 Task: Sort the unsolved tickets in your groups, group by Organization in ascending order.
Action: Mouse moved to (20, 347)
Screenshot: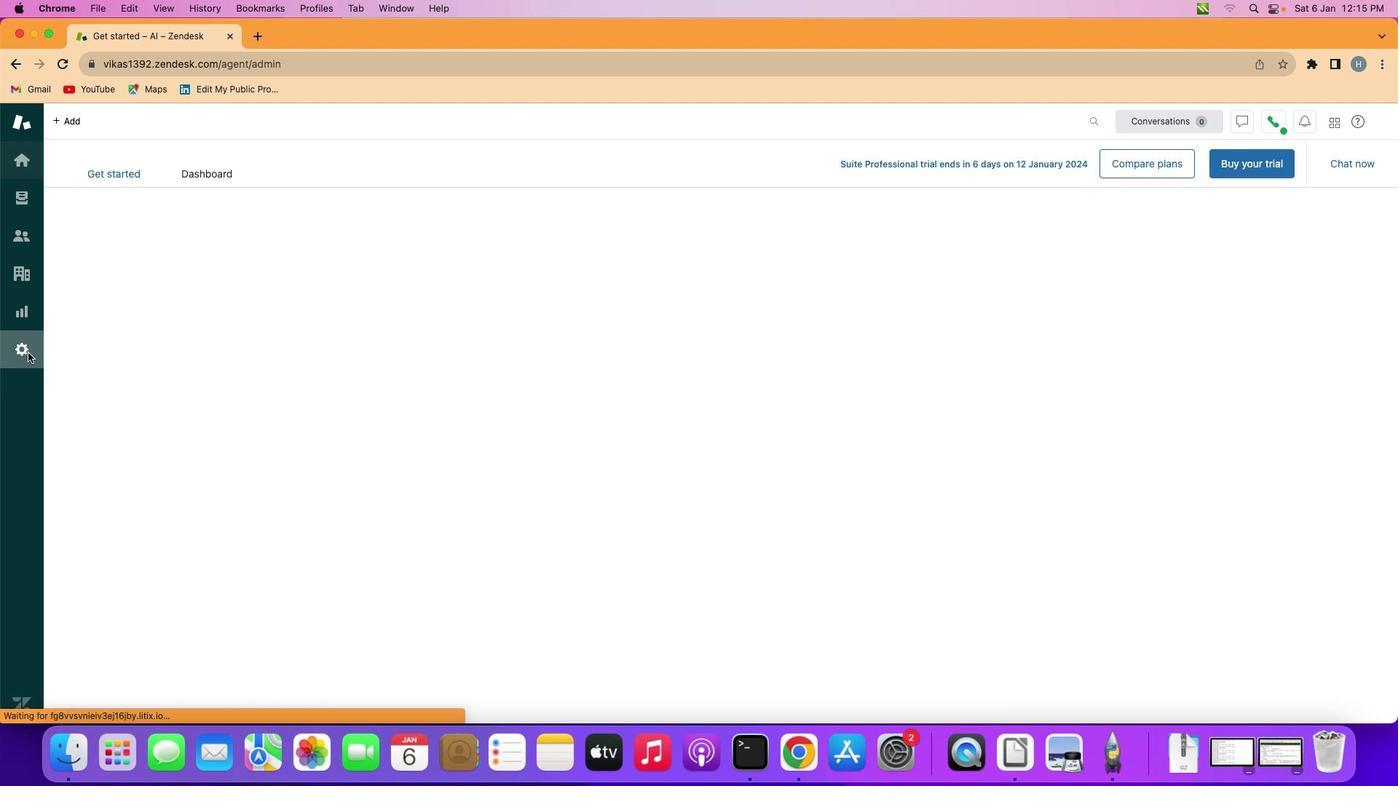 
Action: Mouse pressed left at (20, 347)
Screenshot: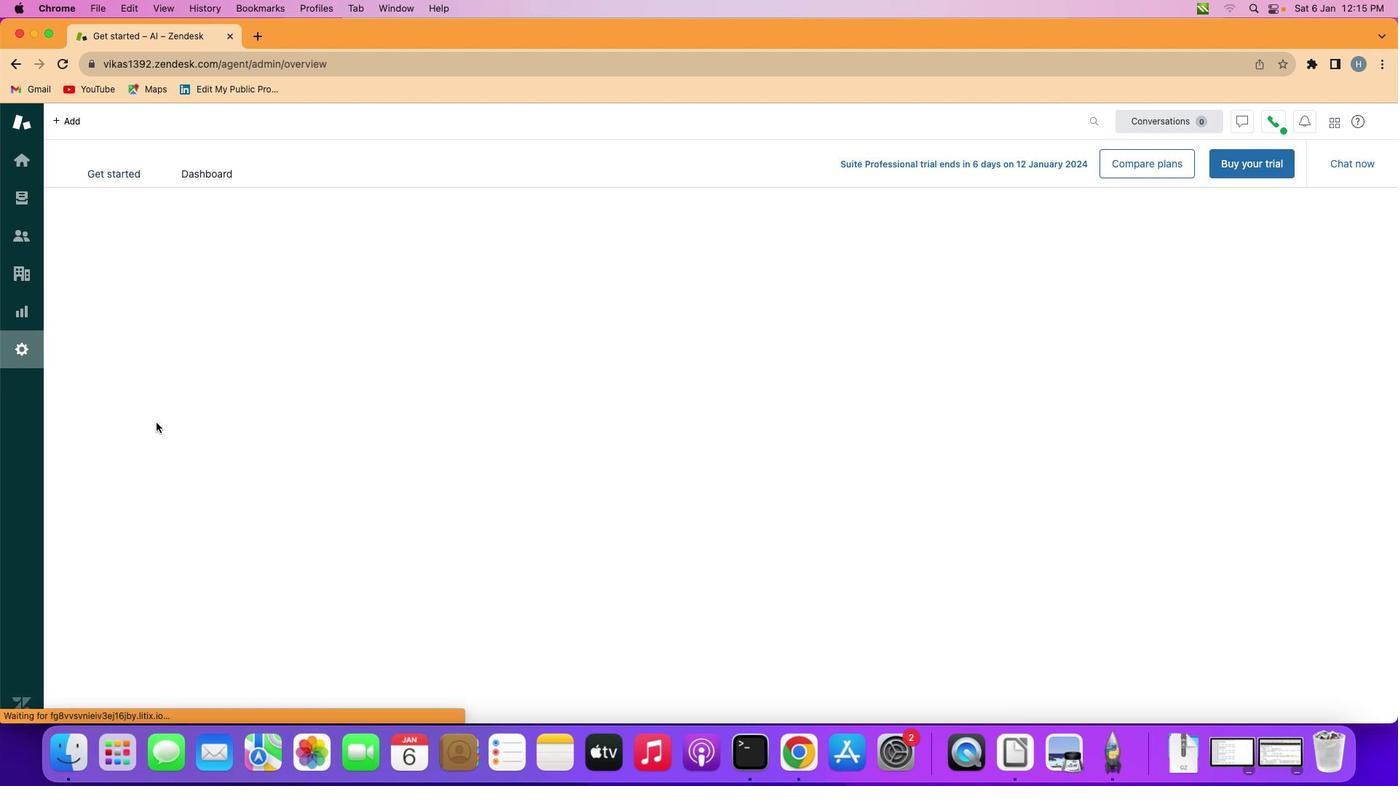 
Action: Mouse moved to (415, 620)
Screenshot: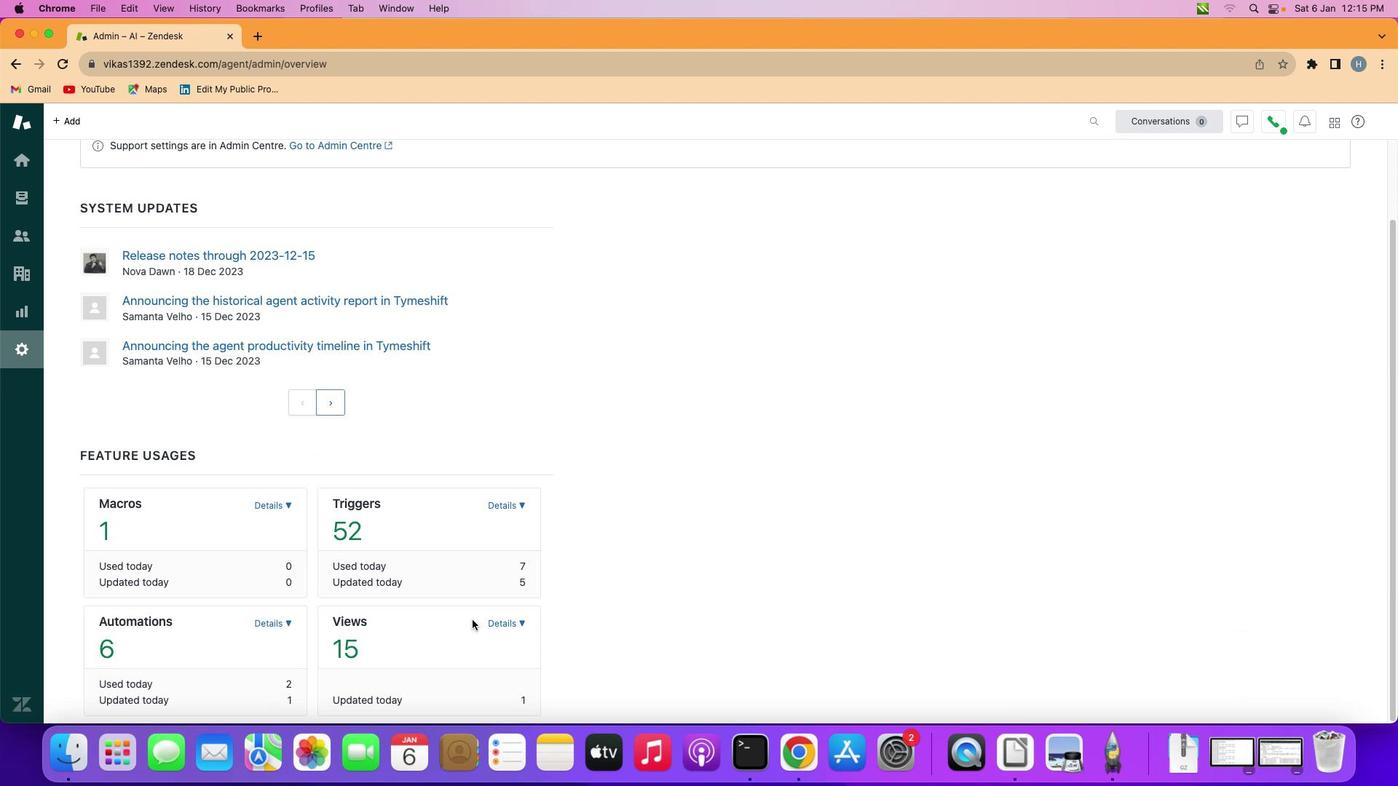 
Action: Mouse scrolled (415, 620) with delta (0, 0)
Screenshot: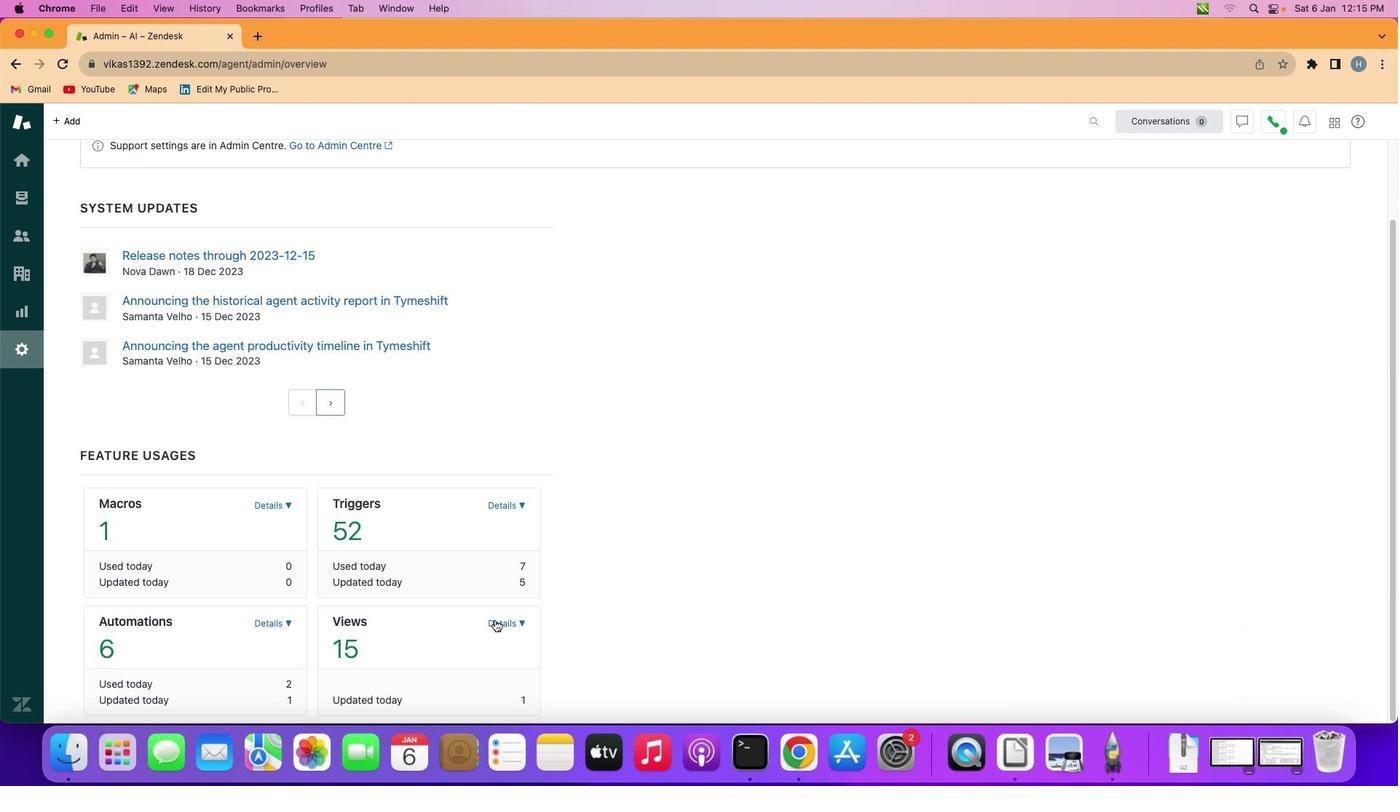 
Action: Mouse scrolled (415, 620) with delta (0, 0)
Screenshot: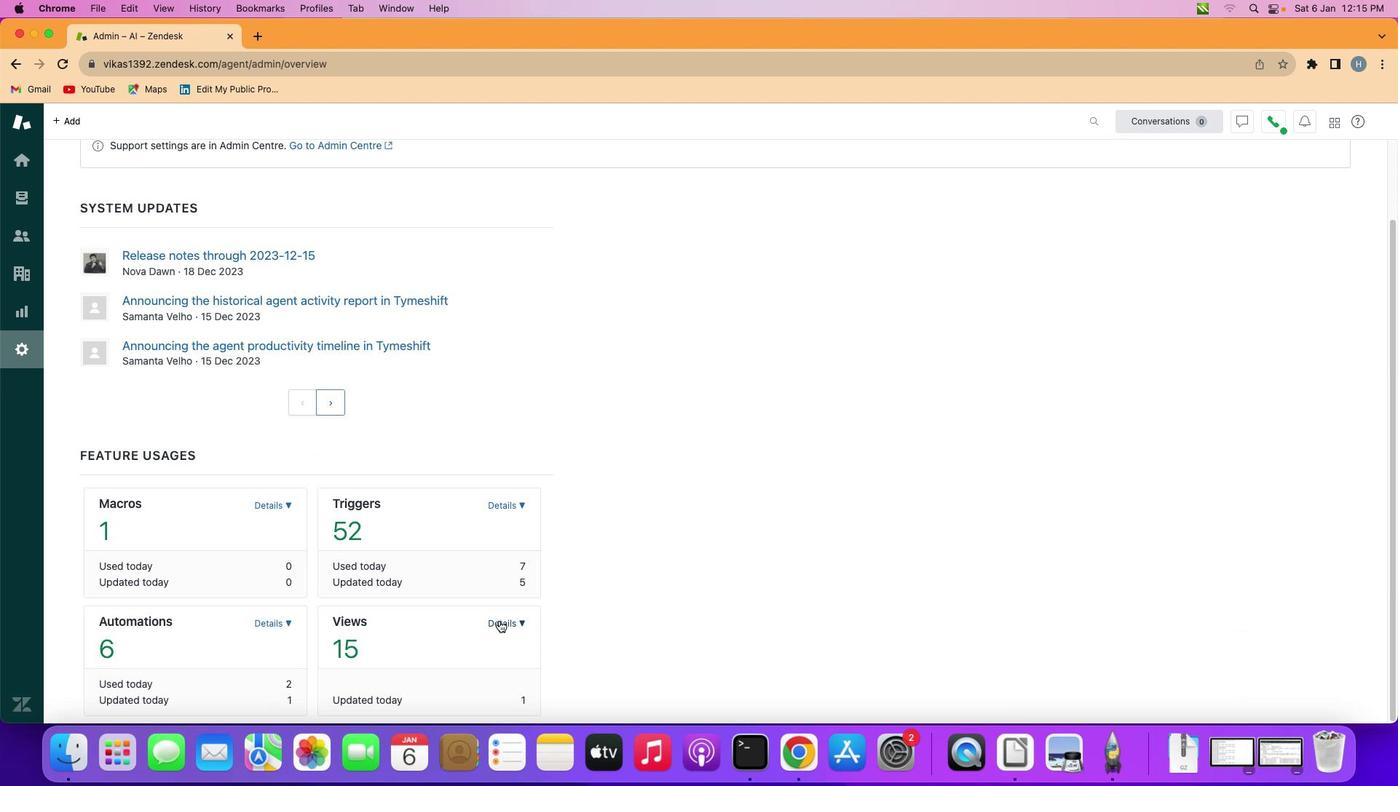 
Action: Mouse scrolled (415, 620) with delta (0, -1)
Screenshot: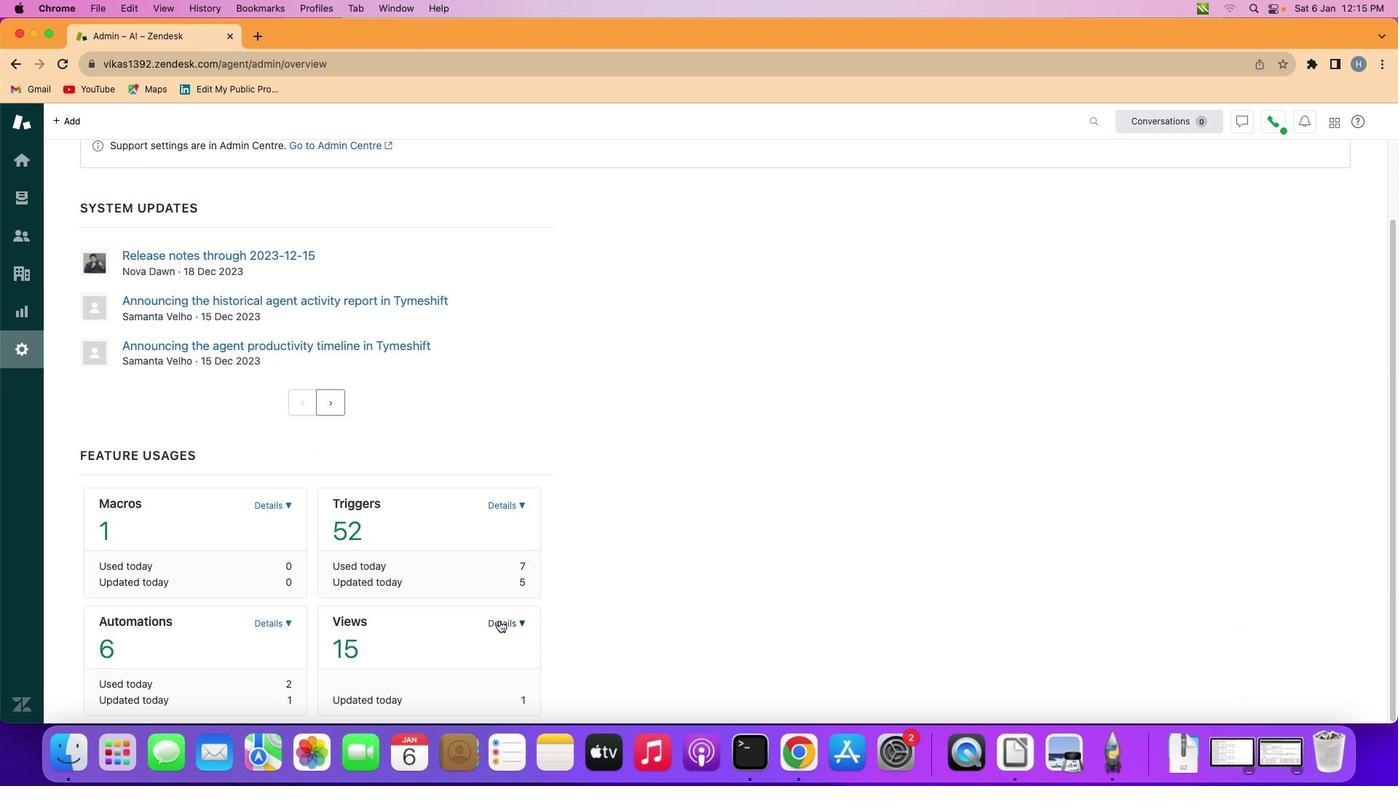 
Action: Mouse scrolled (415, 620) with delta (0, -1)
Screenshot: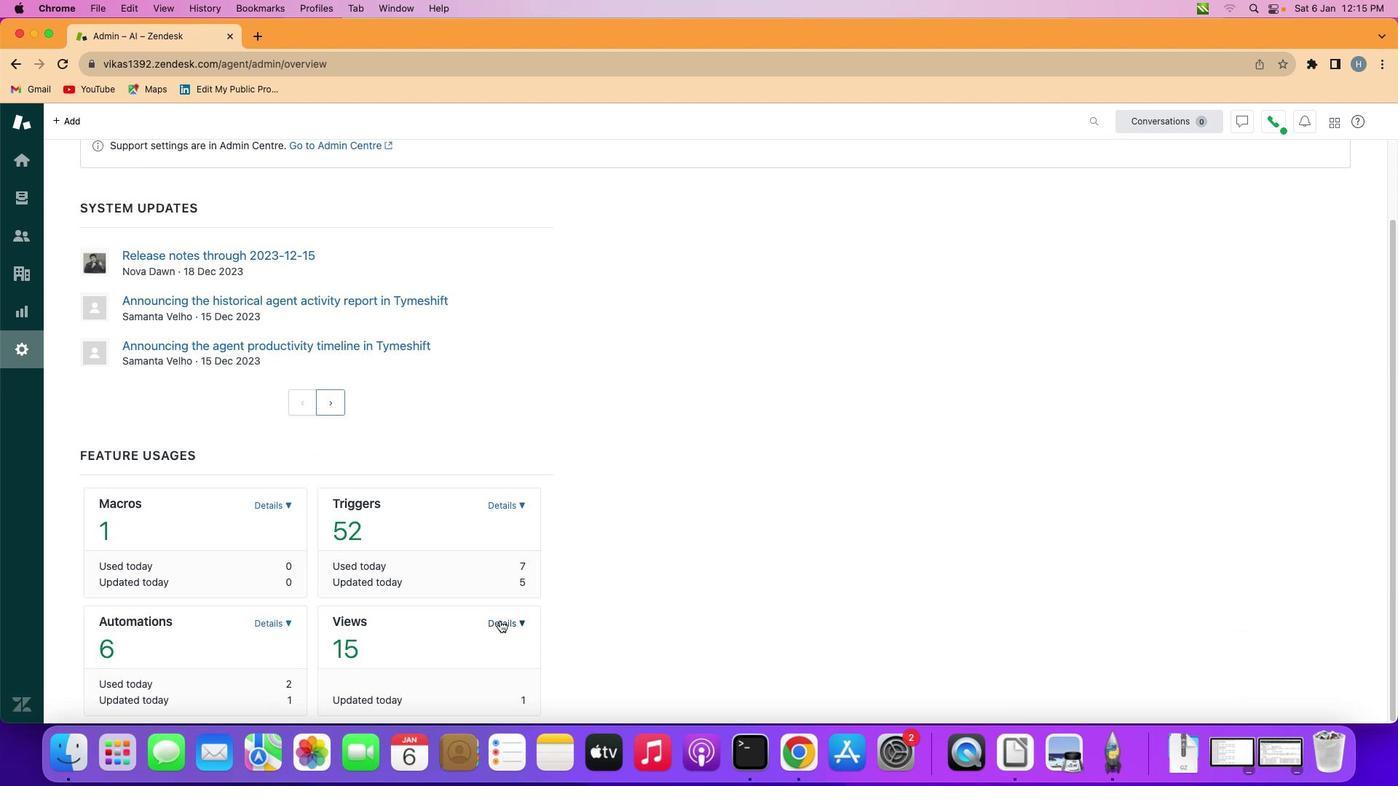 
Action: Mouse scrolled (415, 620) with delta (0, -1)
Screenshot: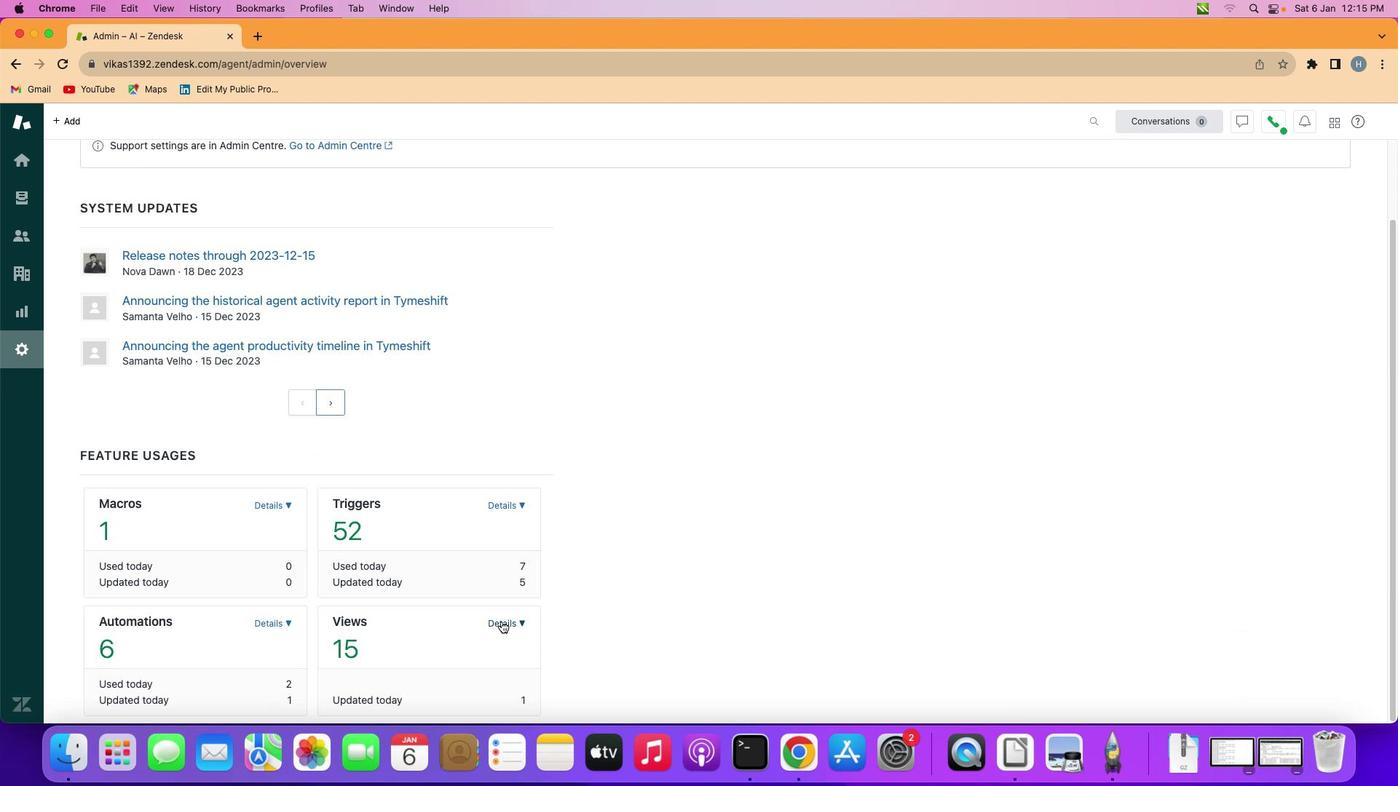 
Action: Mouse moved to (500, 621)
Screenshot: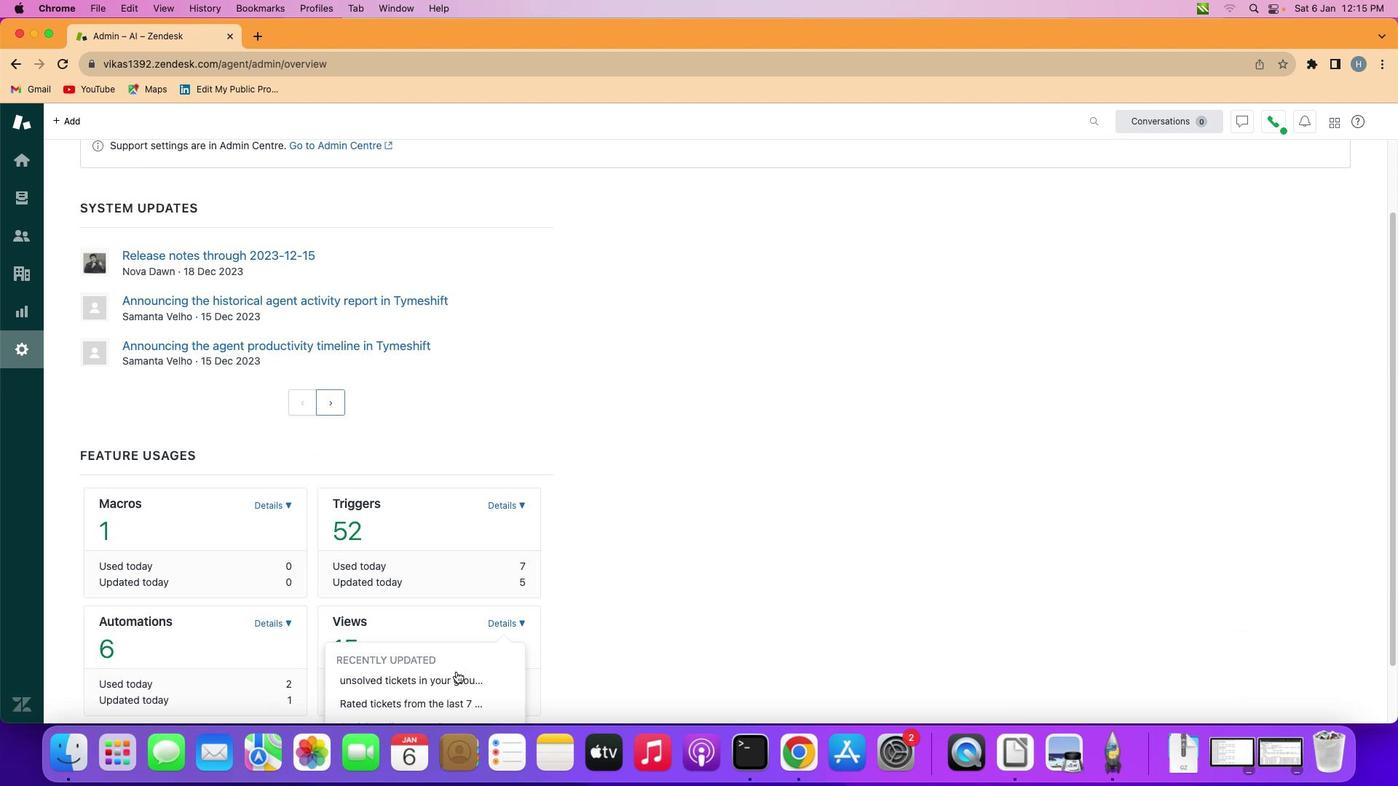 
Action: Mouse pressed left at (500, 621)
Screenshot: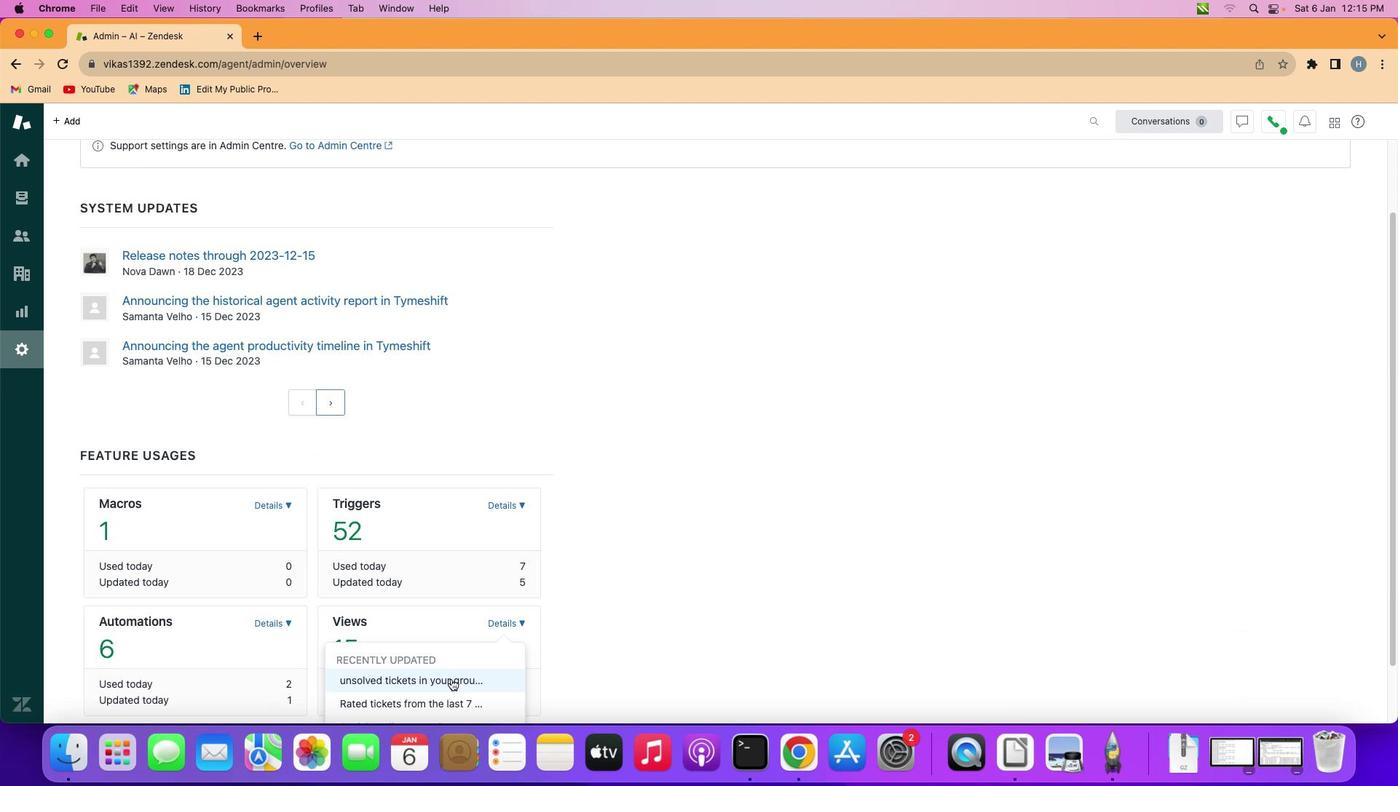 
Action: Mouse moved to (451, 680)
Screenshot: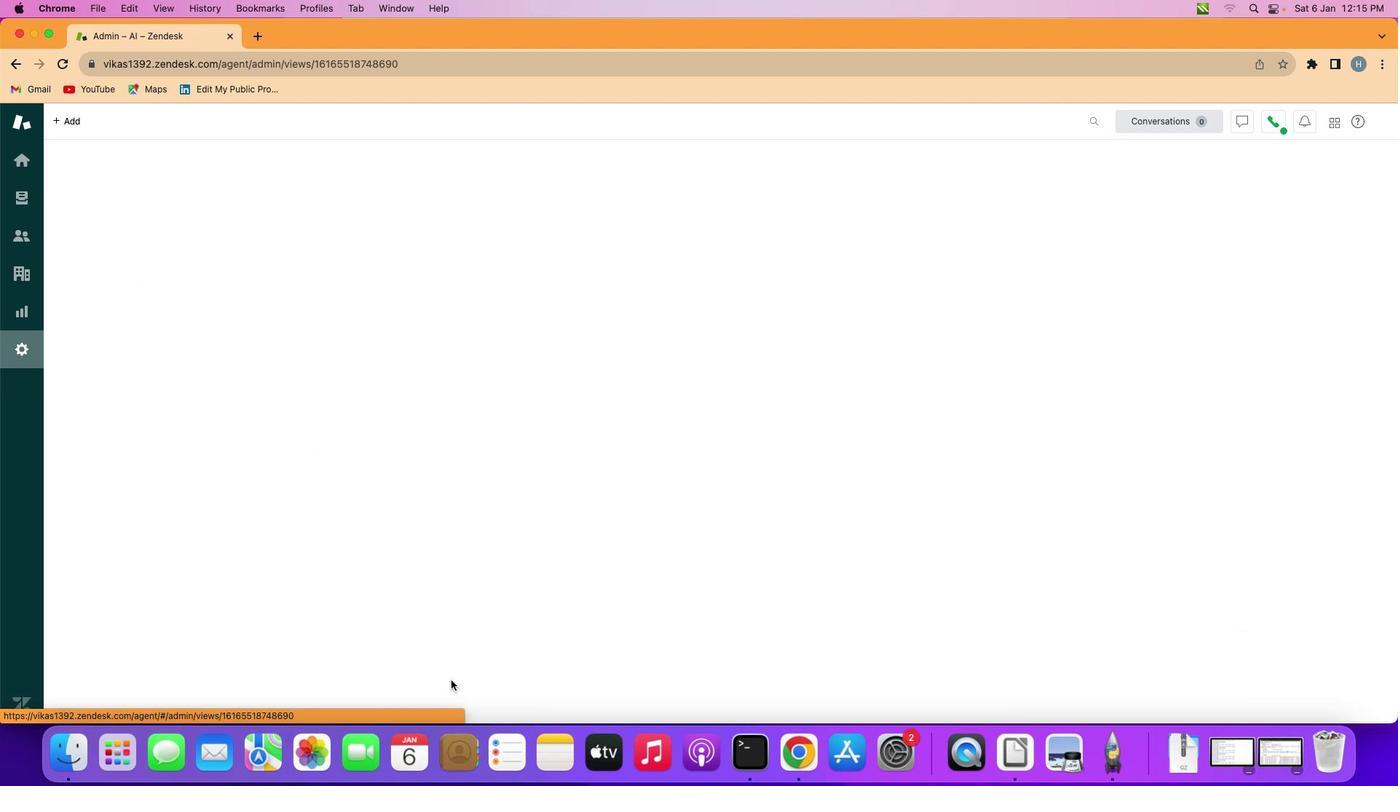 
Action: Mouse pressed left at (451, 680)
Screenshot: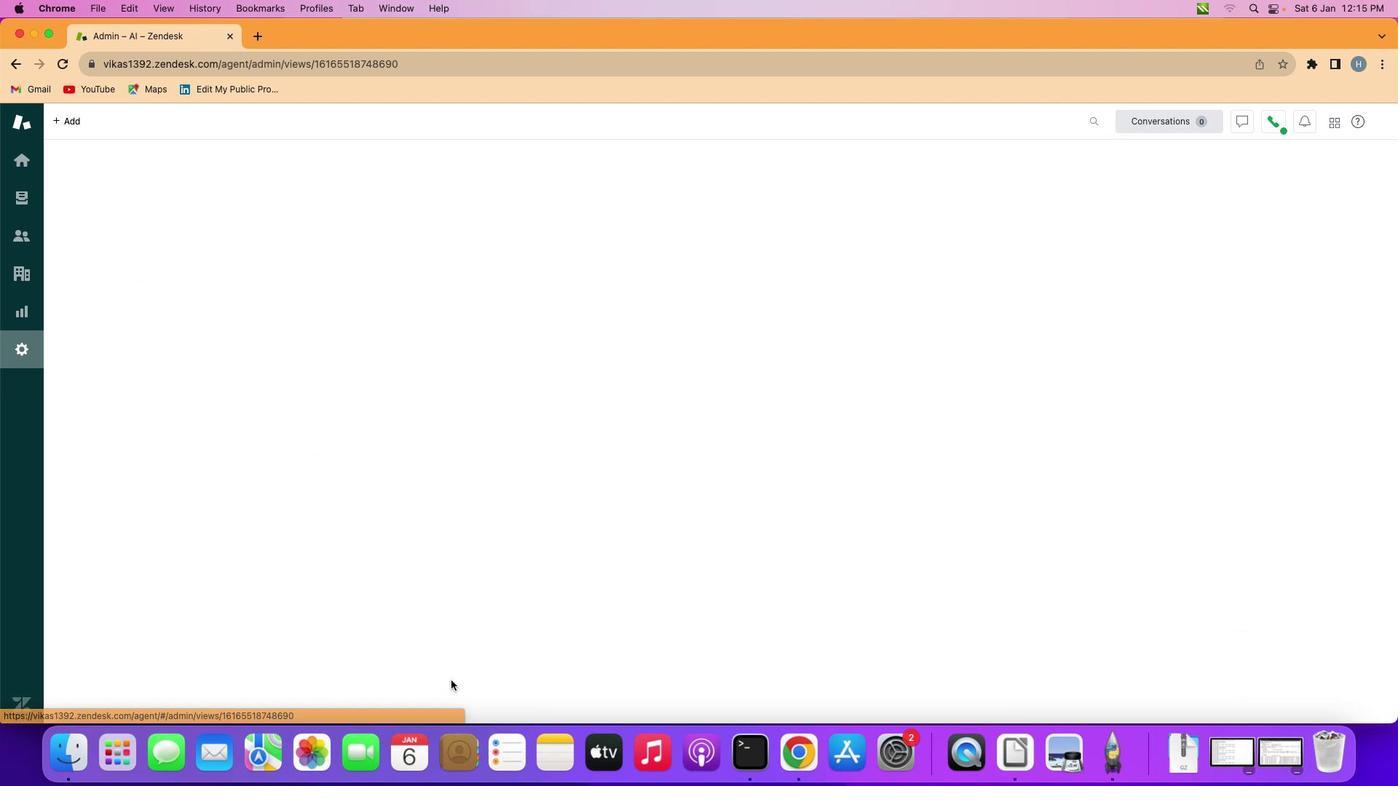 
Action: Mouse moved to (446, 511)
Screenshot: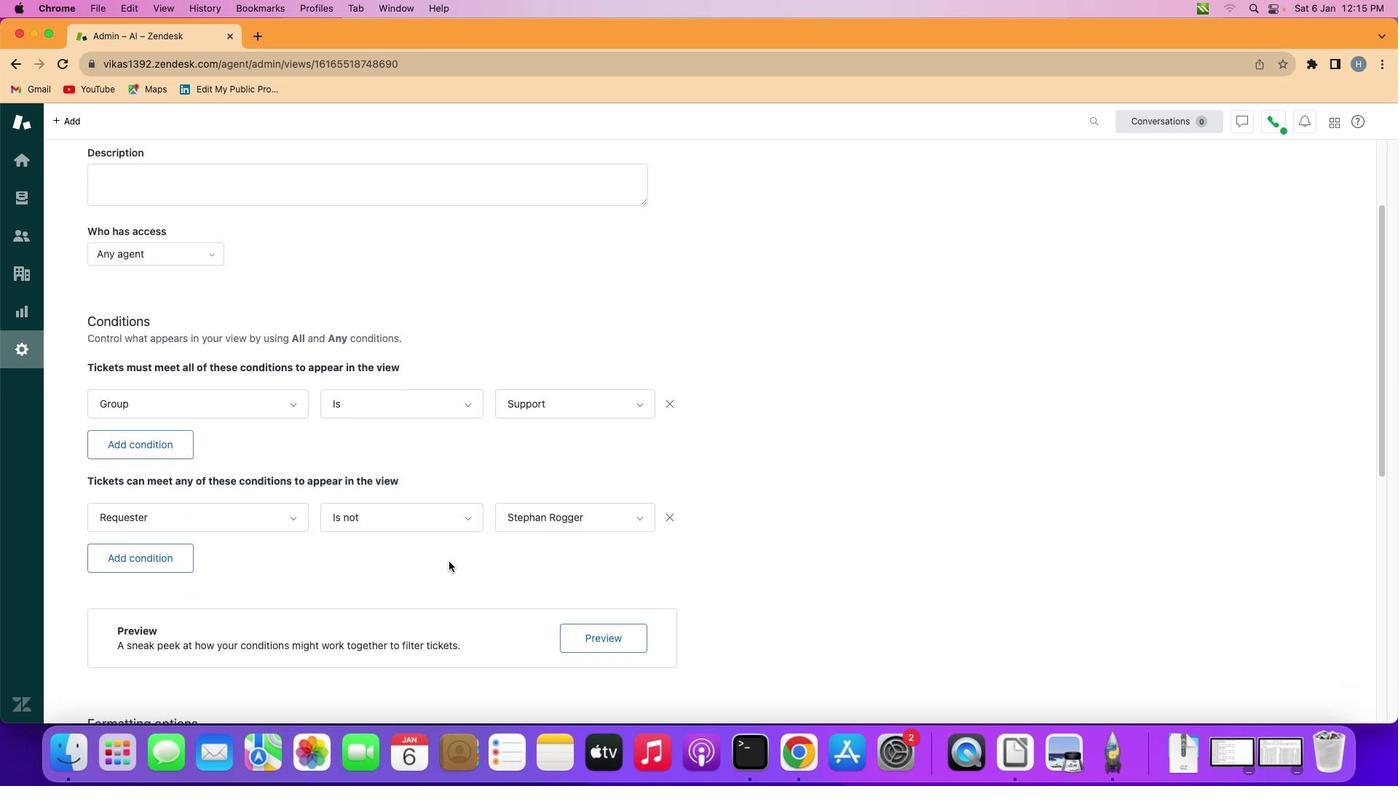 
Action: Mouse scrolled (446, 511) with delta (0, 0)
Screenshot: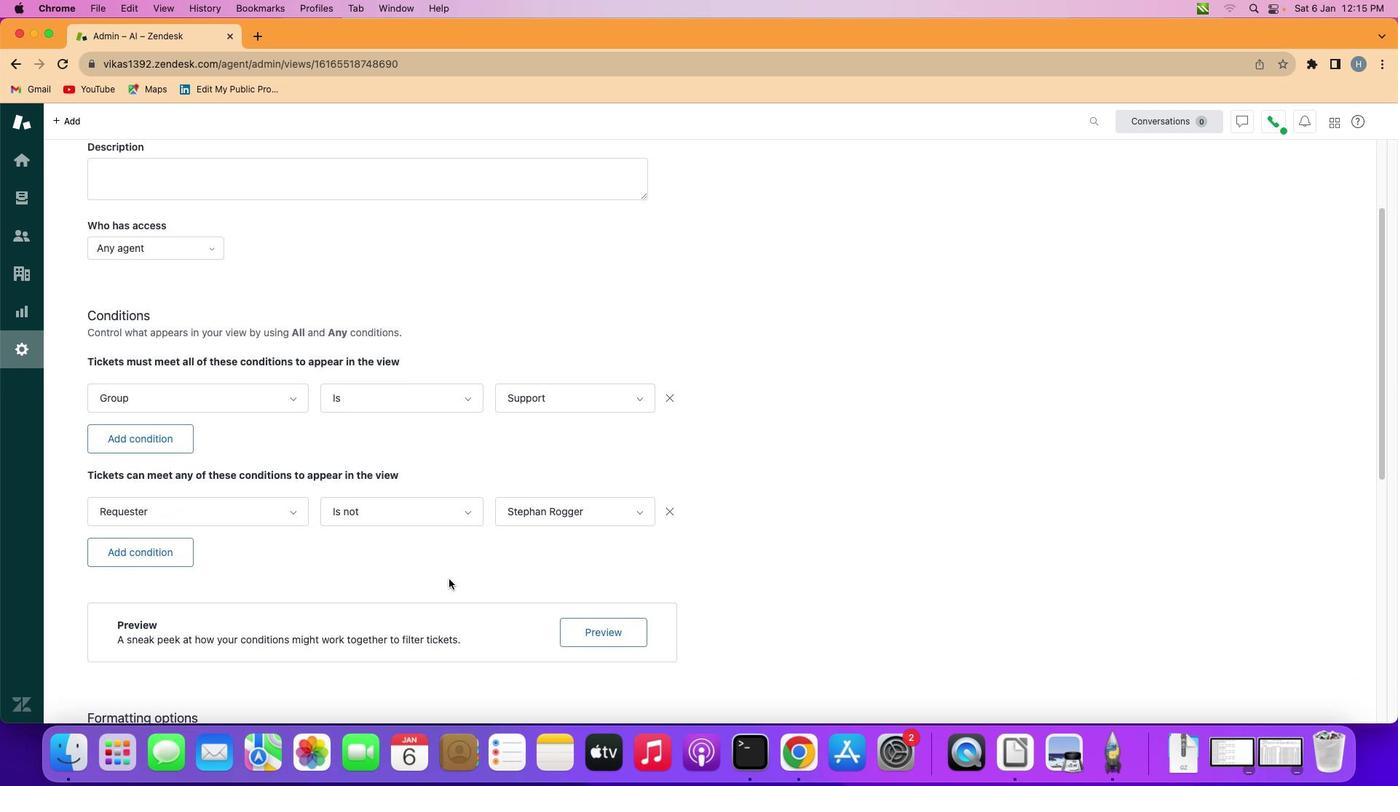 
Action: Mouse scrolled (446, 511) with delta (0, 0)
Screenshot: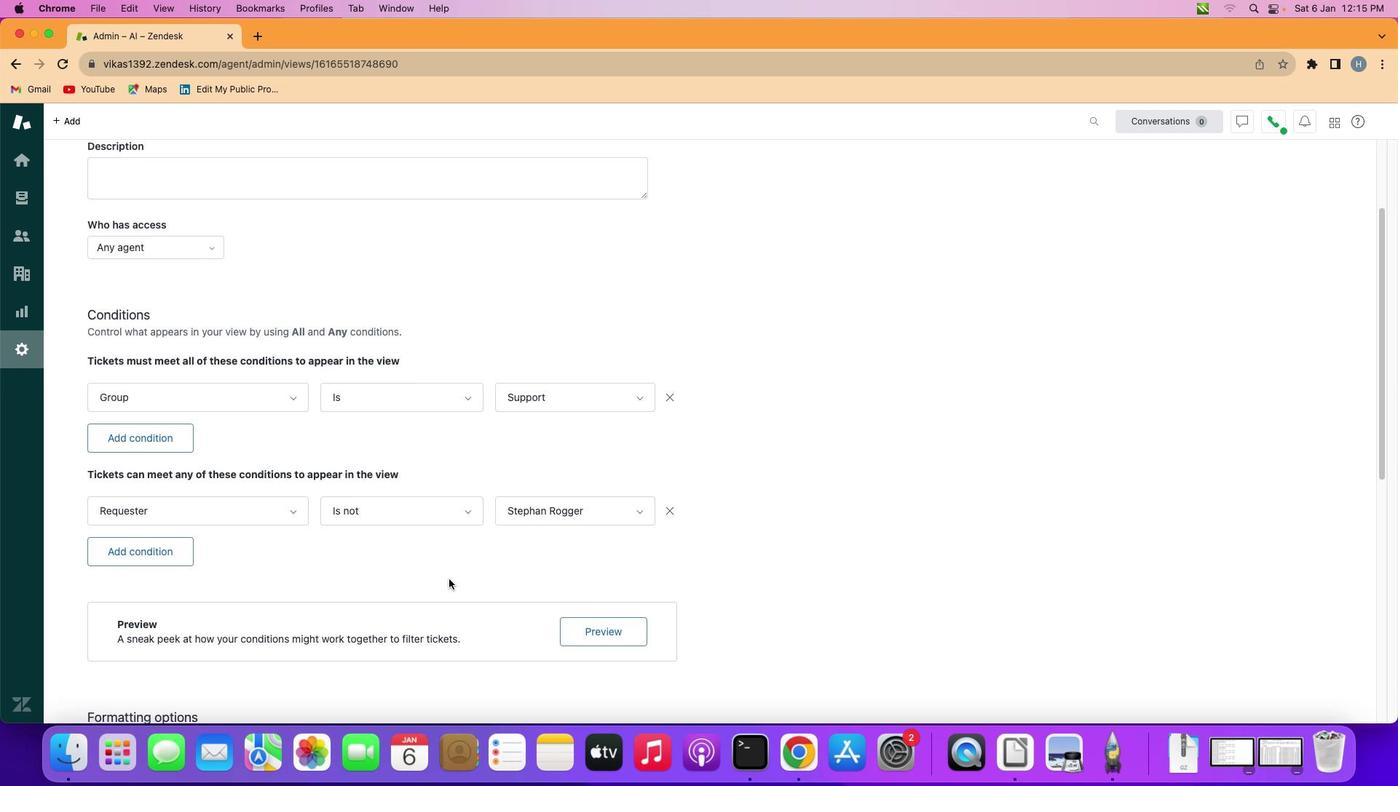 
Action: Mouse scrolled (446, 511) with delta (0, 0)
Screenshot: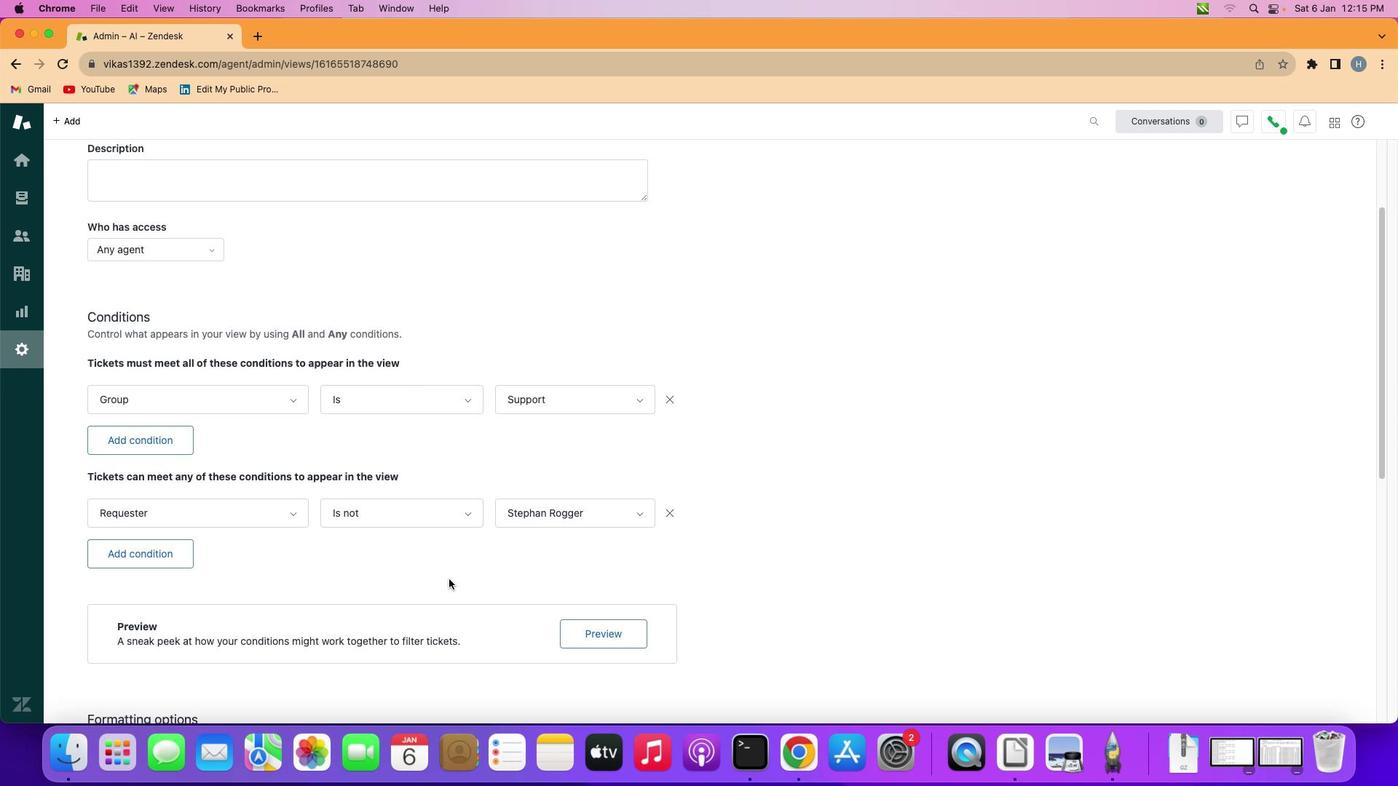 
Action: Mouse scrolled (446, 511) with delta (0, -2)
Screenshot: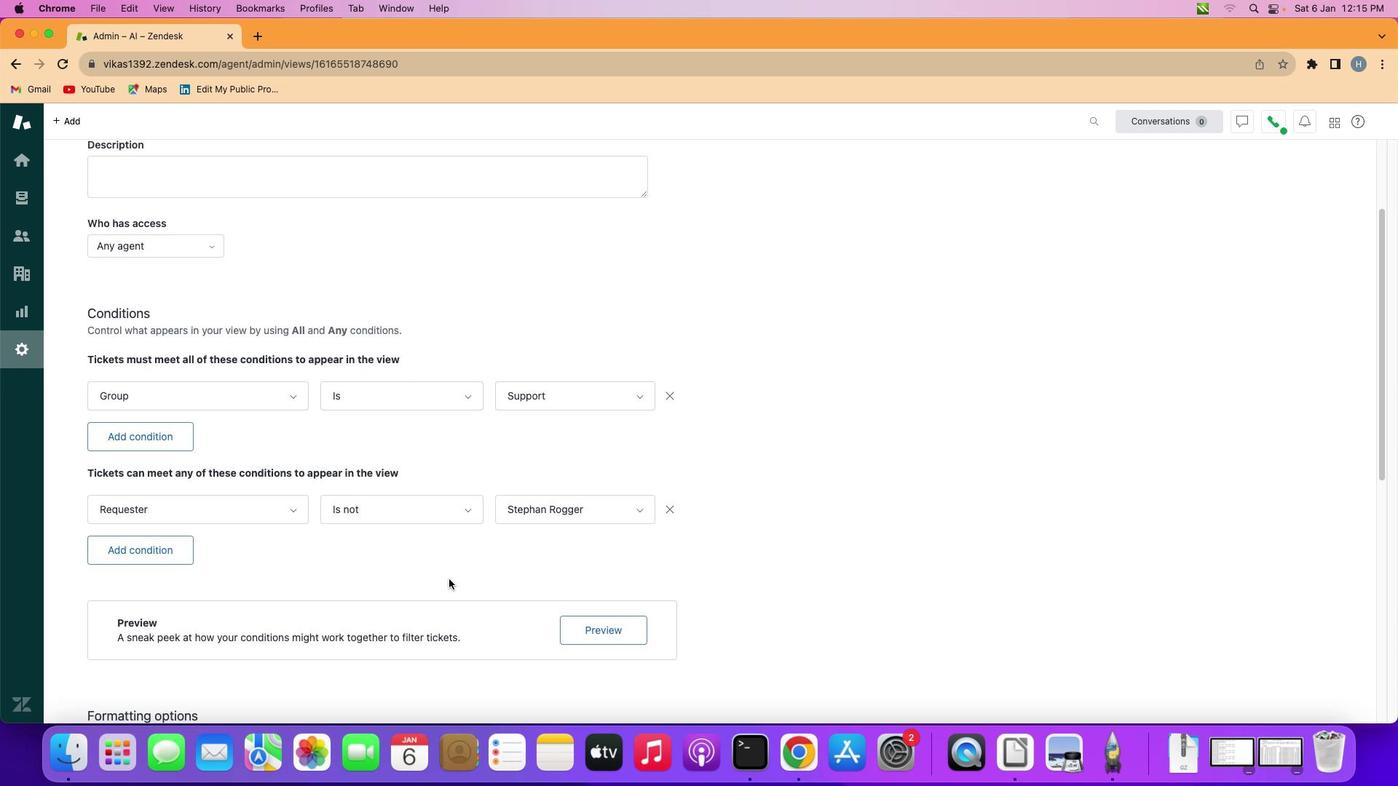
Action: Mouse moved to (449, 579)
Screenshot: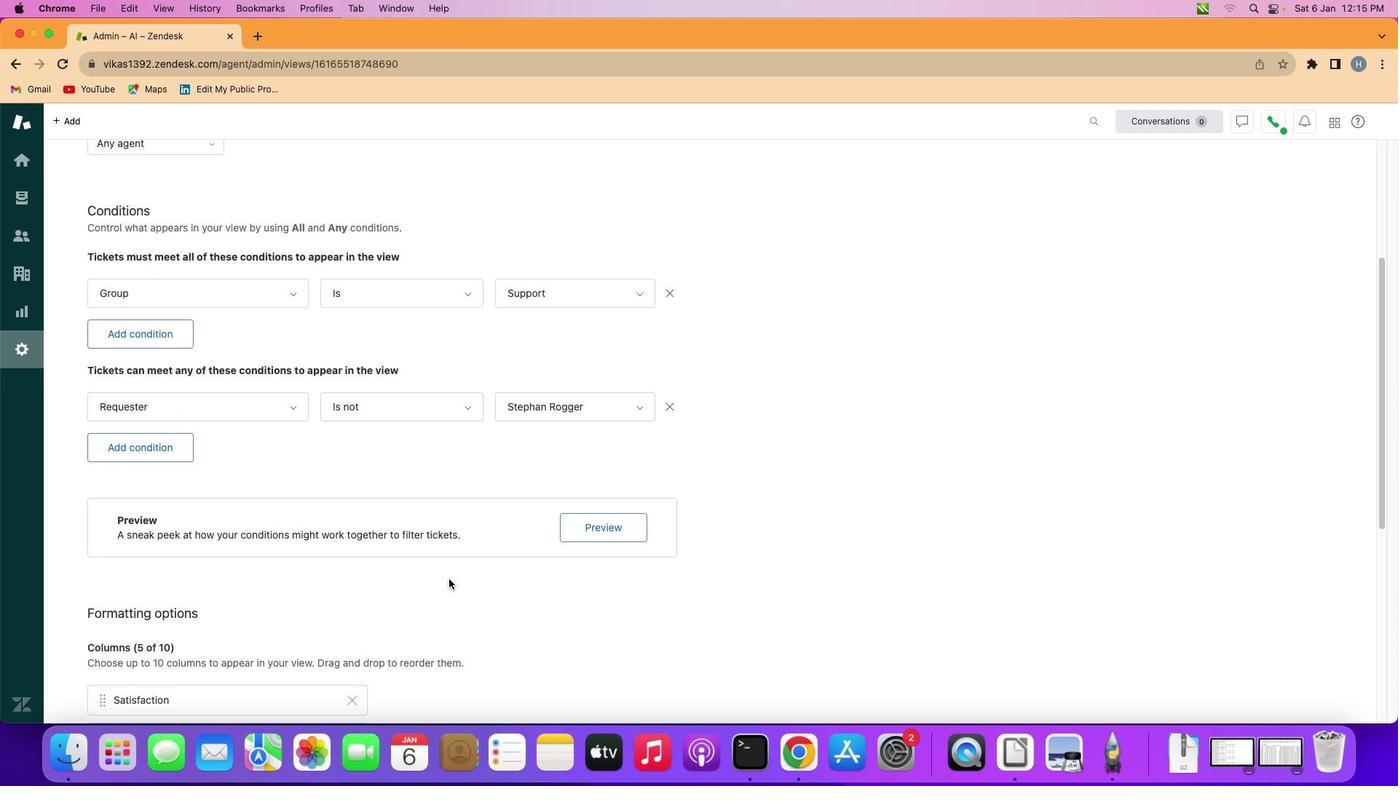 
Action: Mouse scrolled (449, 579) with delta (0, 0)
Screenshot: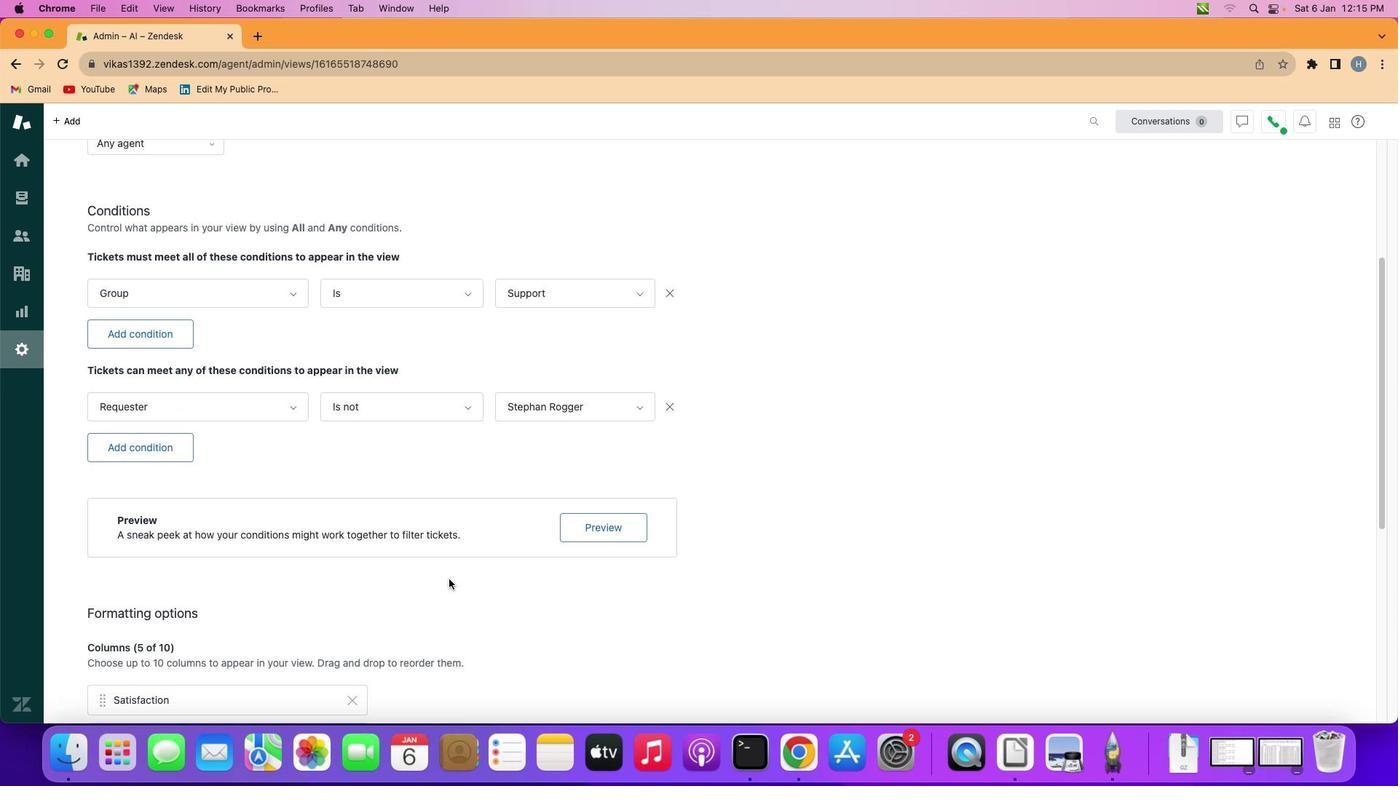 
Action: Mouse scrolled (449, 579) with delta (0, 0)
Screenshot: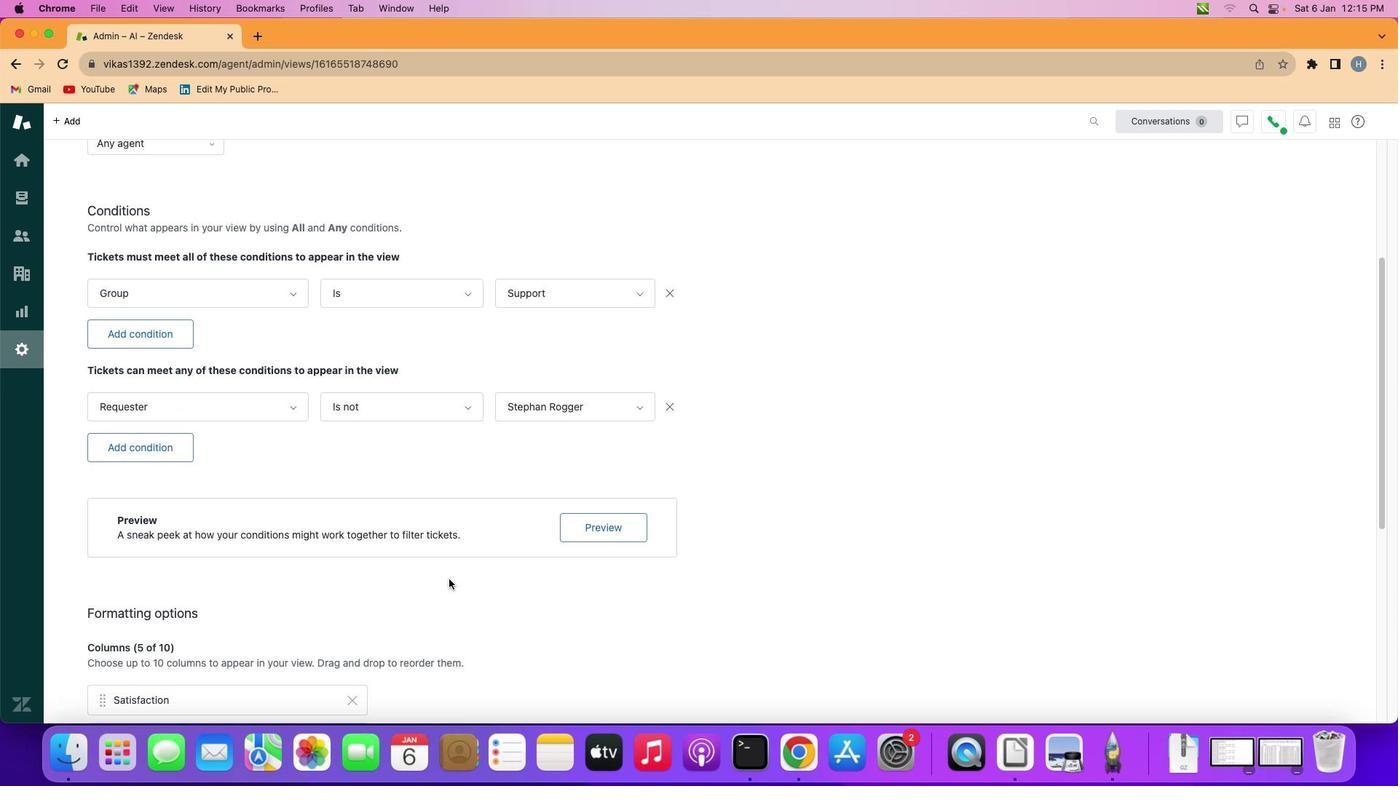 
Action: Mouse scrolled (449, 579) with delta (0, 2)
Screenshot: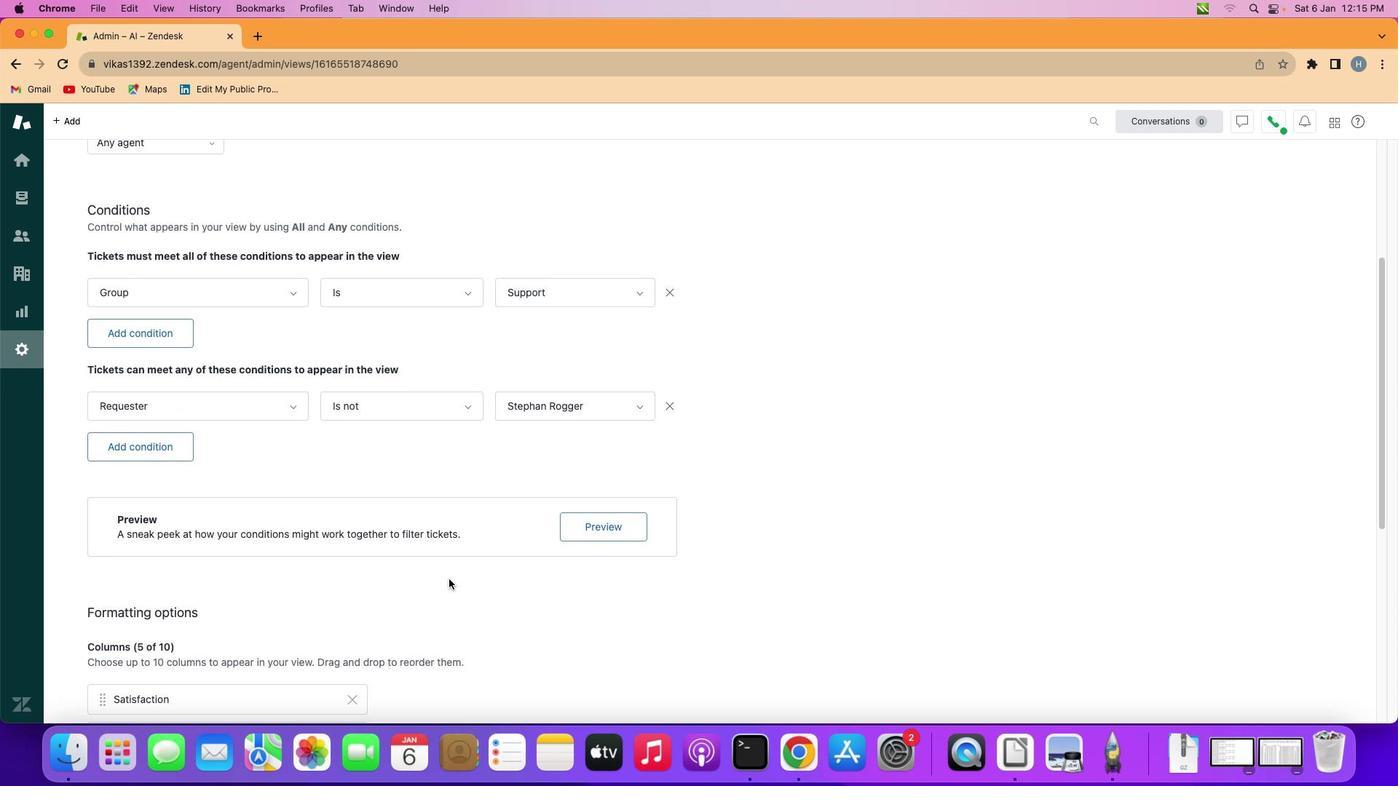 
Action: Mouse scrolled (449, 579) with delta (0, -2)
Screenshot: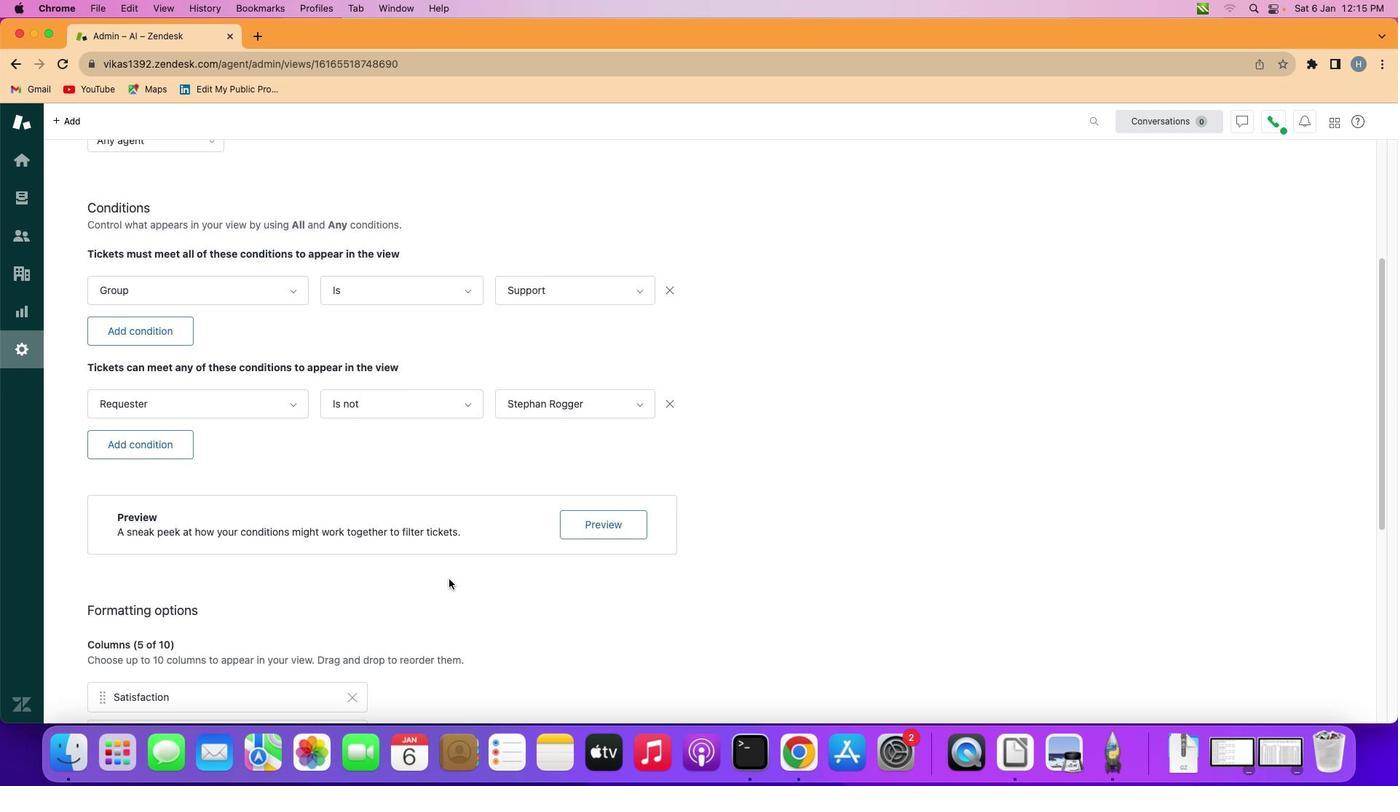 
Action: Mouse scrolled (449, 579) with delta (0, -1)
Screenshot: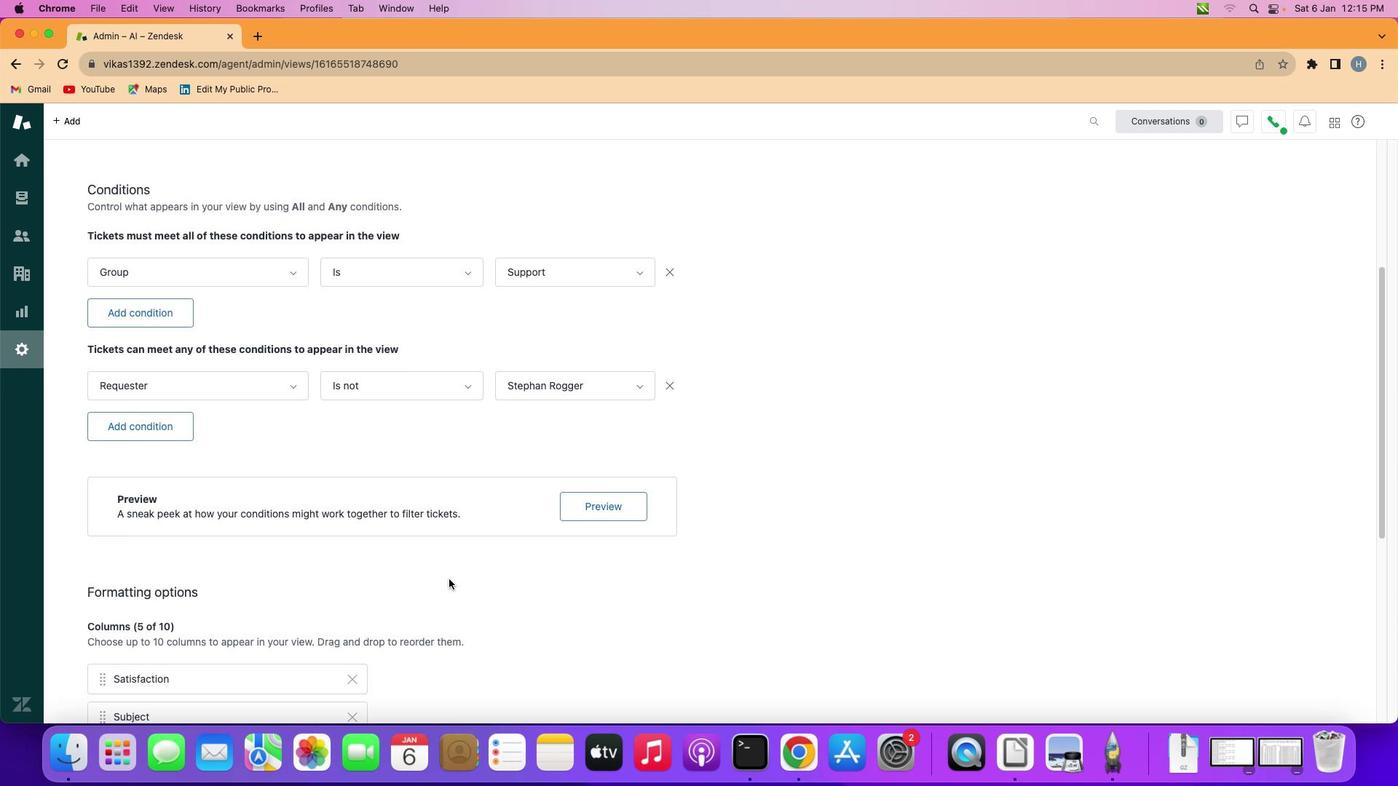 
Action: Mouse scrolled (449, 579) with delta (0, 0)
Screenshot: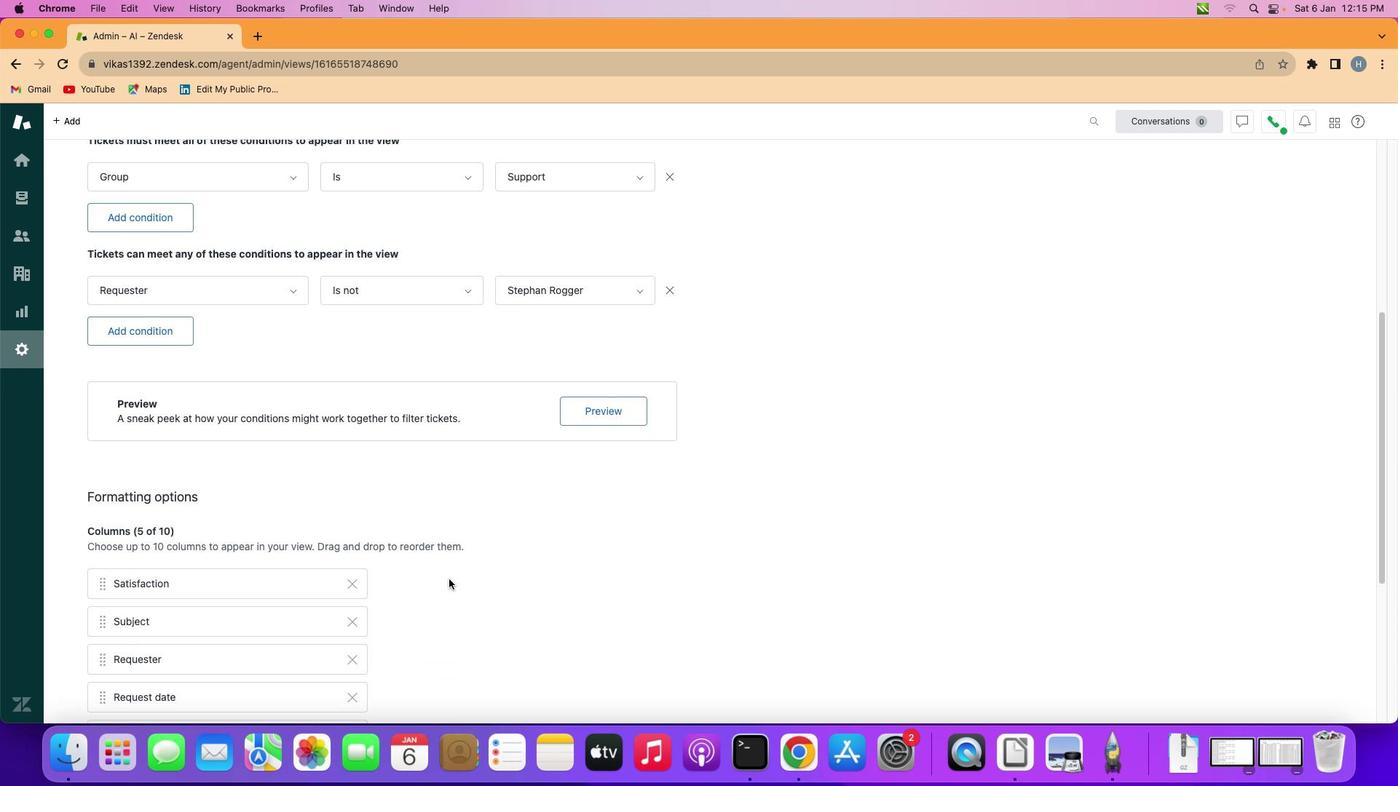 
Action: Mouse scrolled (449, 579) with delta (0, 0)
Screenshot: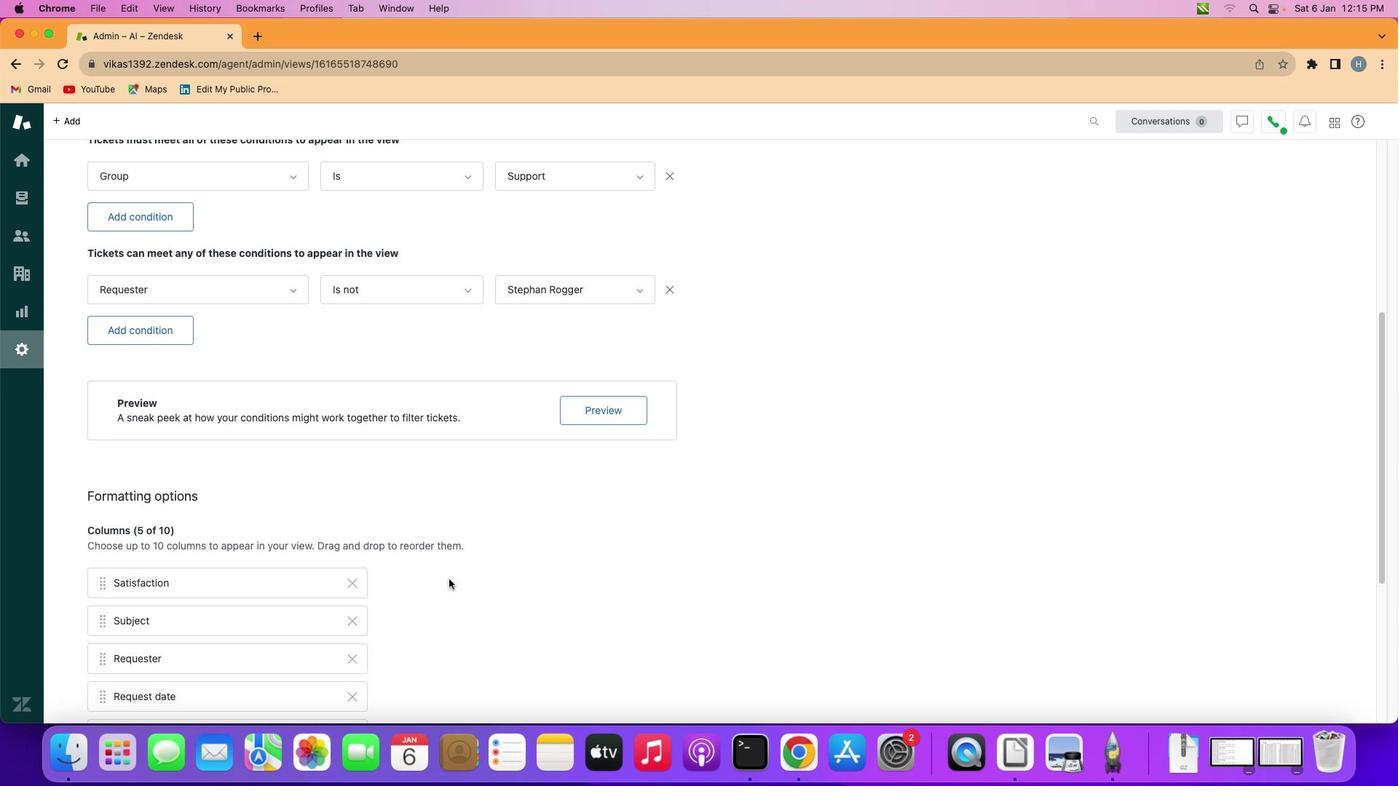 
Action: Mouse scrolled (449, 579) with delta (0, -1)
Screenshot: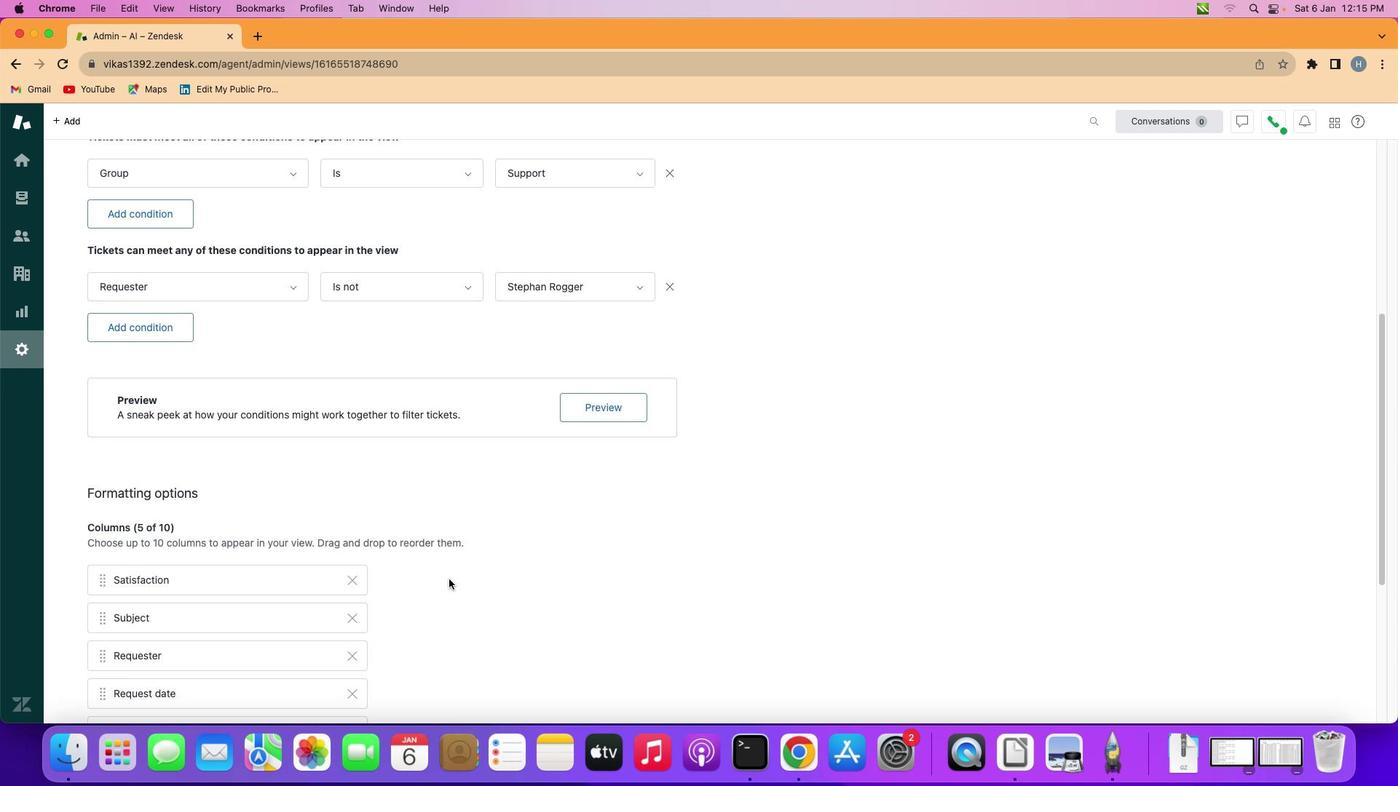 
Action: Mouse scrolled (449, 579) with delta (0, 1)
Screenshot: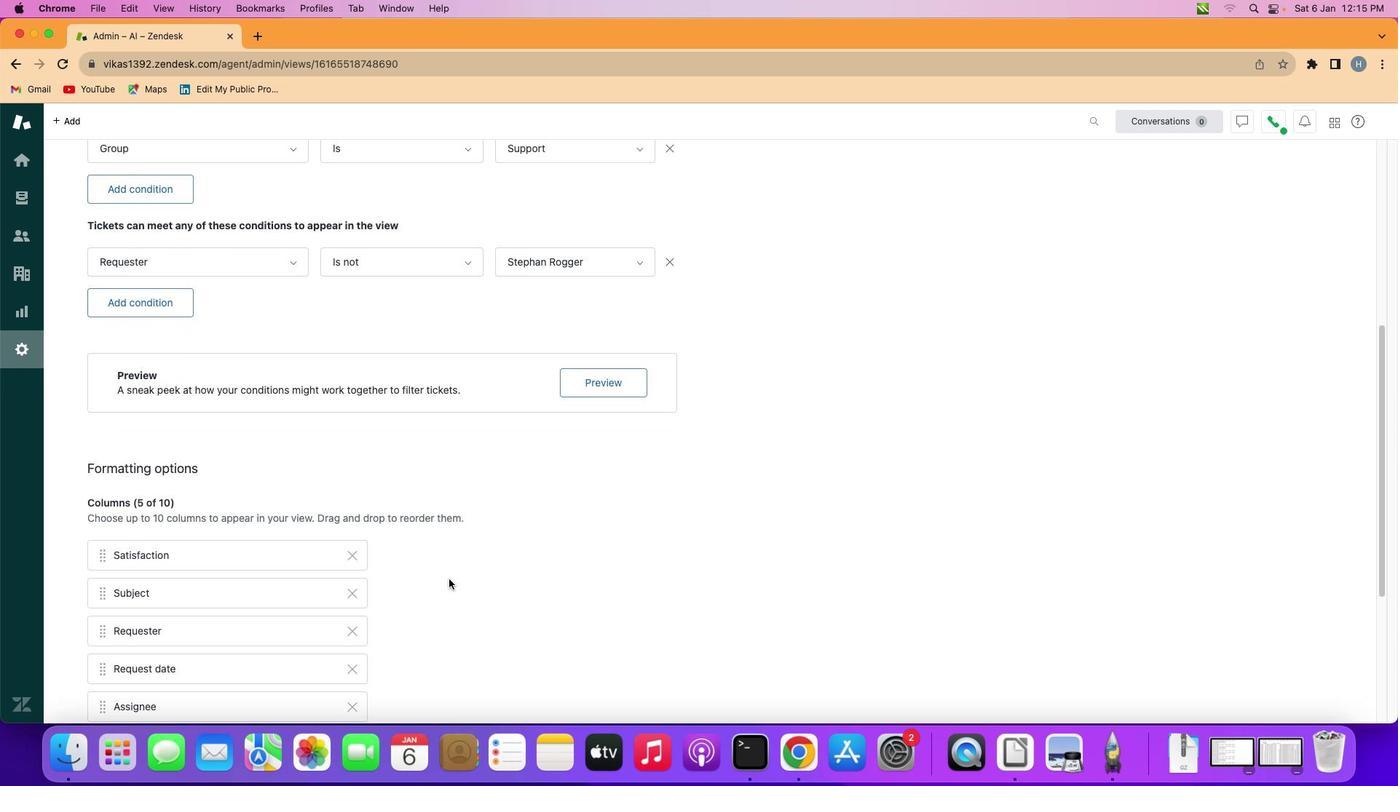 
Action: Mouse scrolled (449, 579) with delta (0, -2)
Screenshot: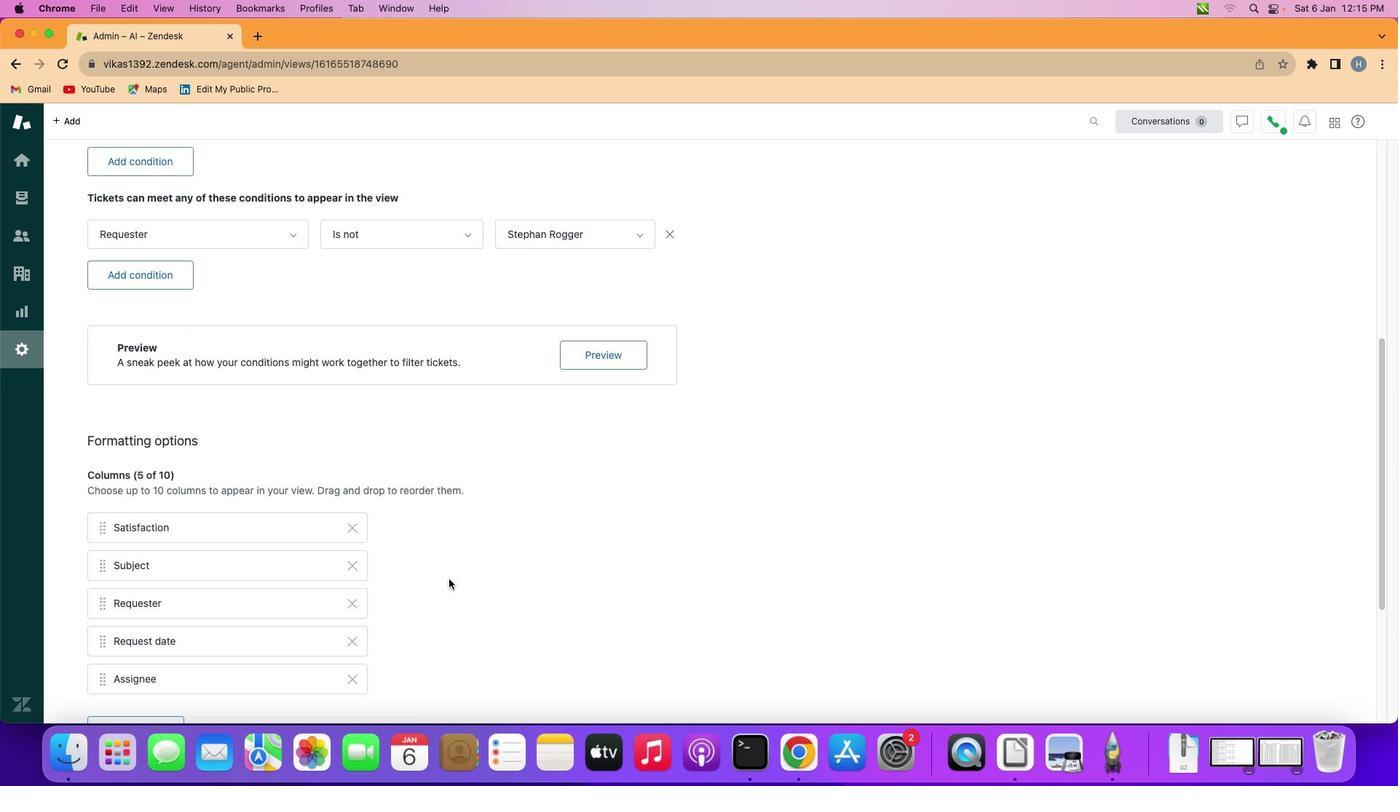 
Action: Mouse scrolled (449, 579) with delta (0, 0)
Screenshot: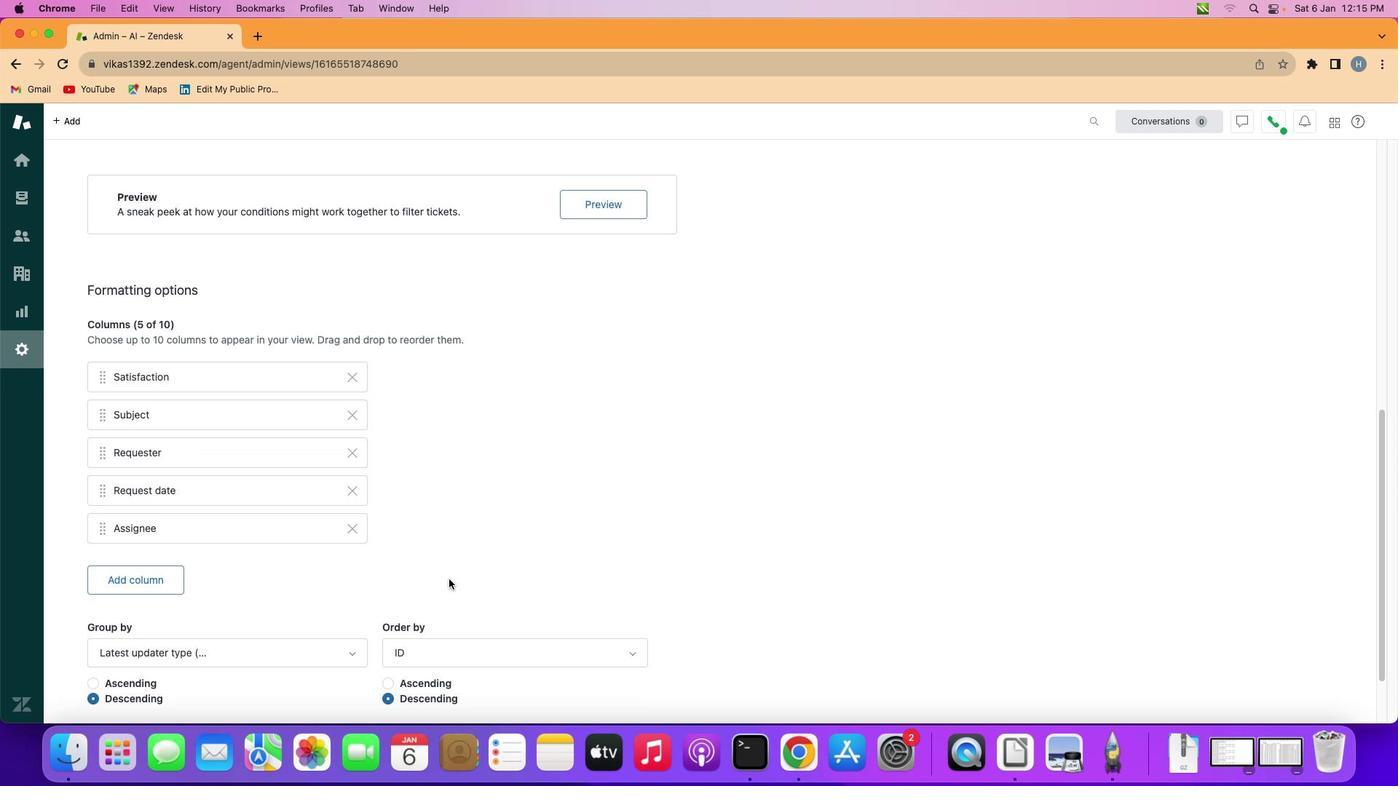 
Action: Mouse scrolled (449, 579) with delta (0, 0)
Screenshot: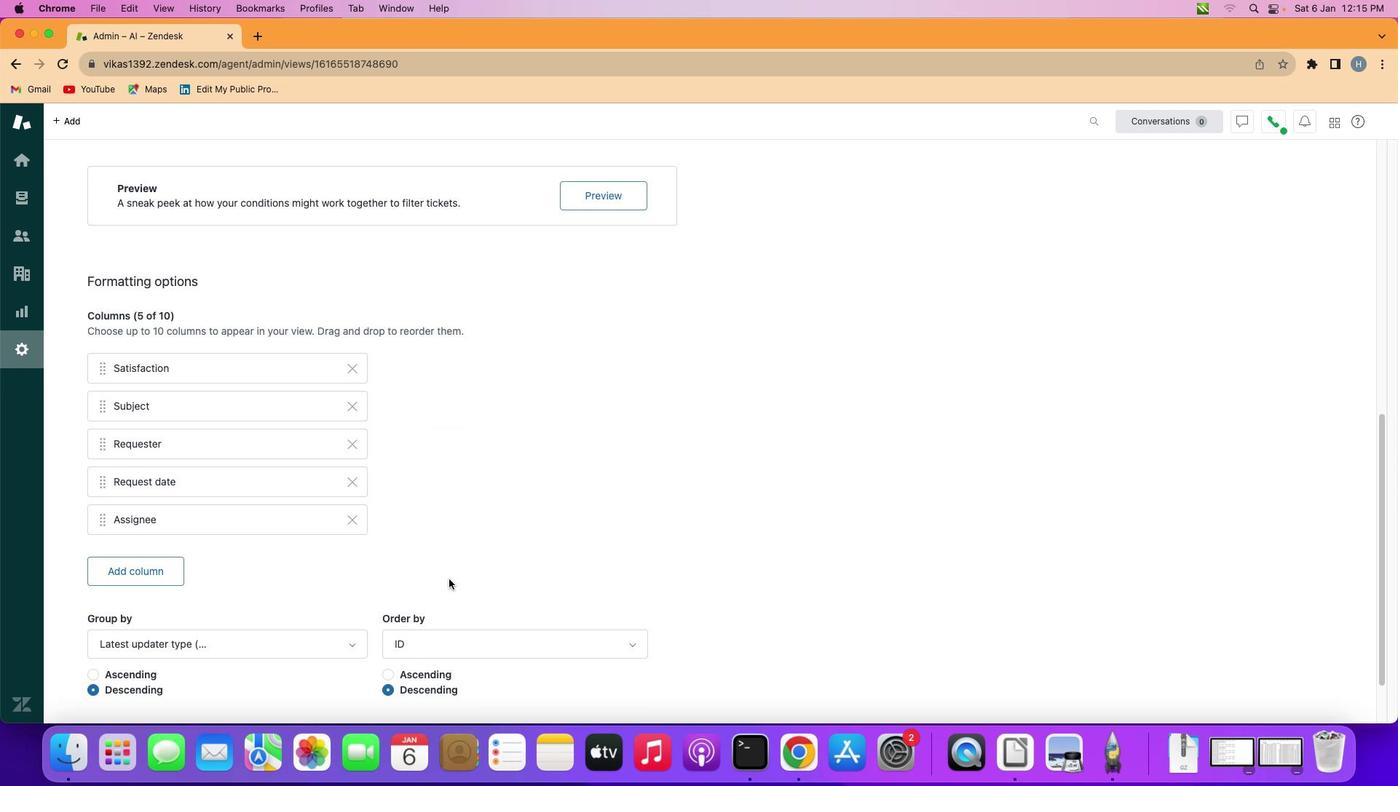 
Action: Mouse scrolled (449, 579) with delta (0, -1)
Screenshot: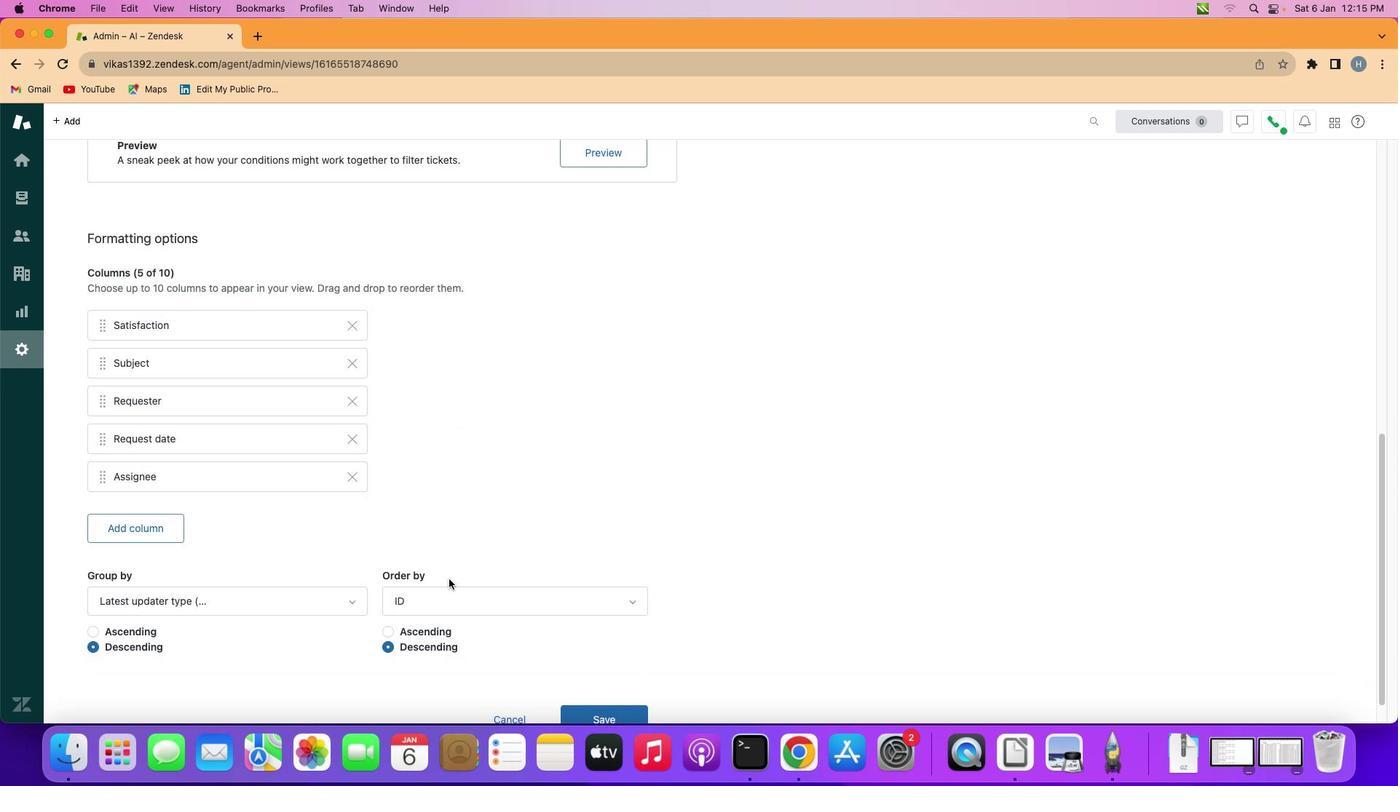 
Action: Mouse scrolled (449, 579) with delta (0, -2)
Screenshot: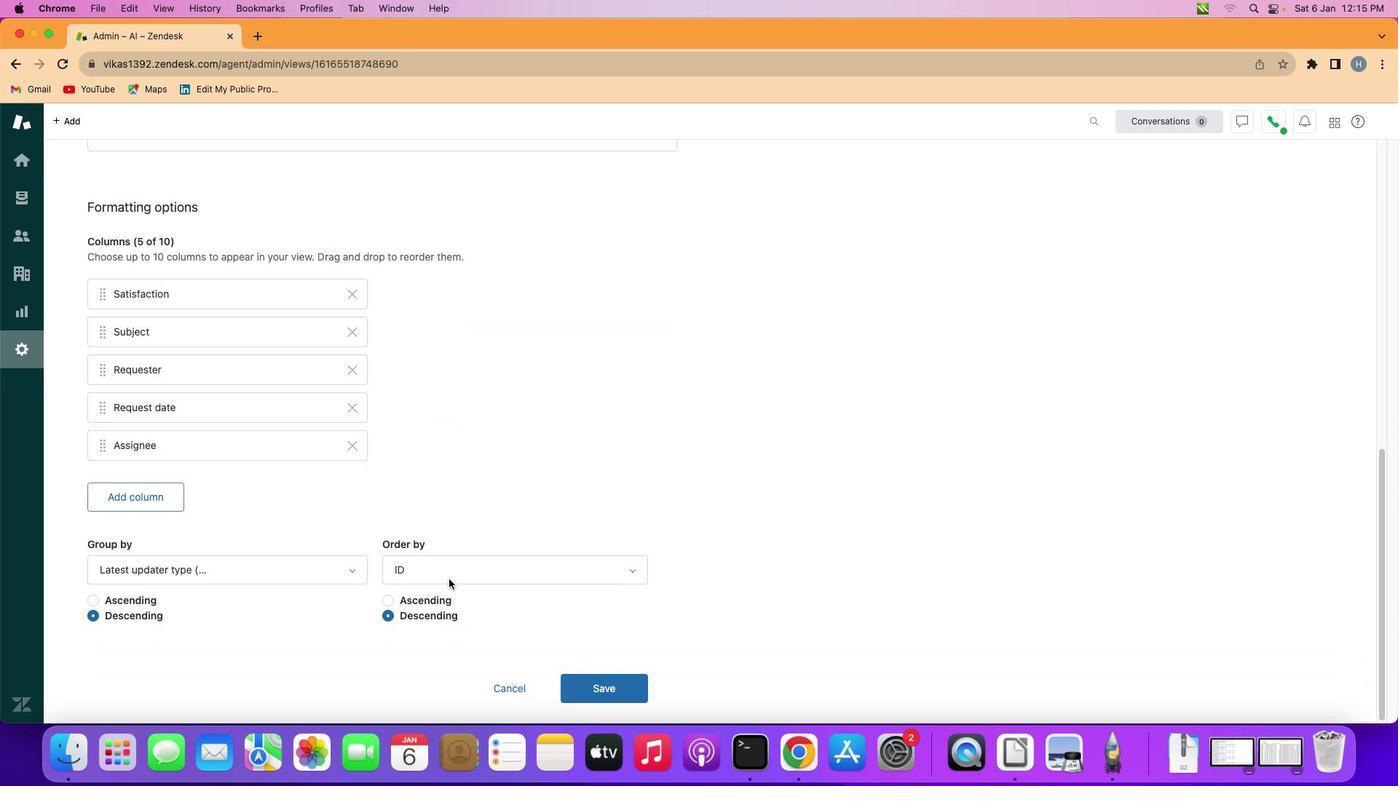 
Action: Mouse scrolled (449, 579) with delta (0, 0)
Screenshot: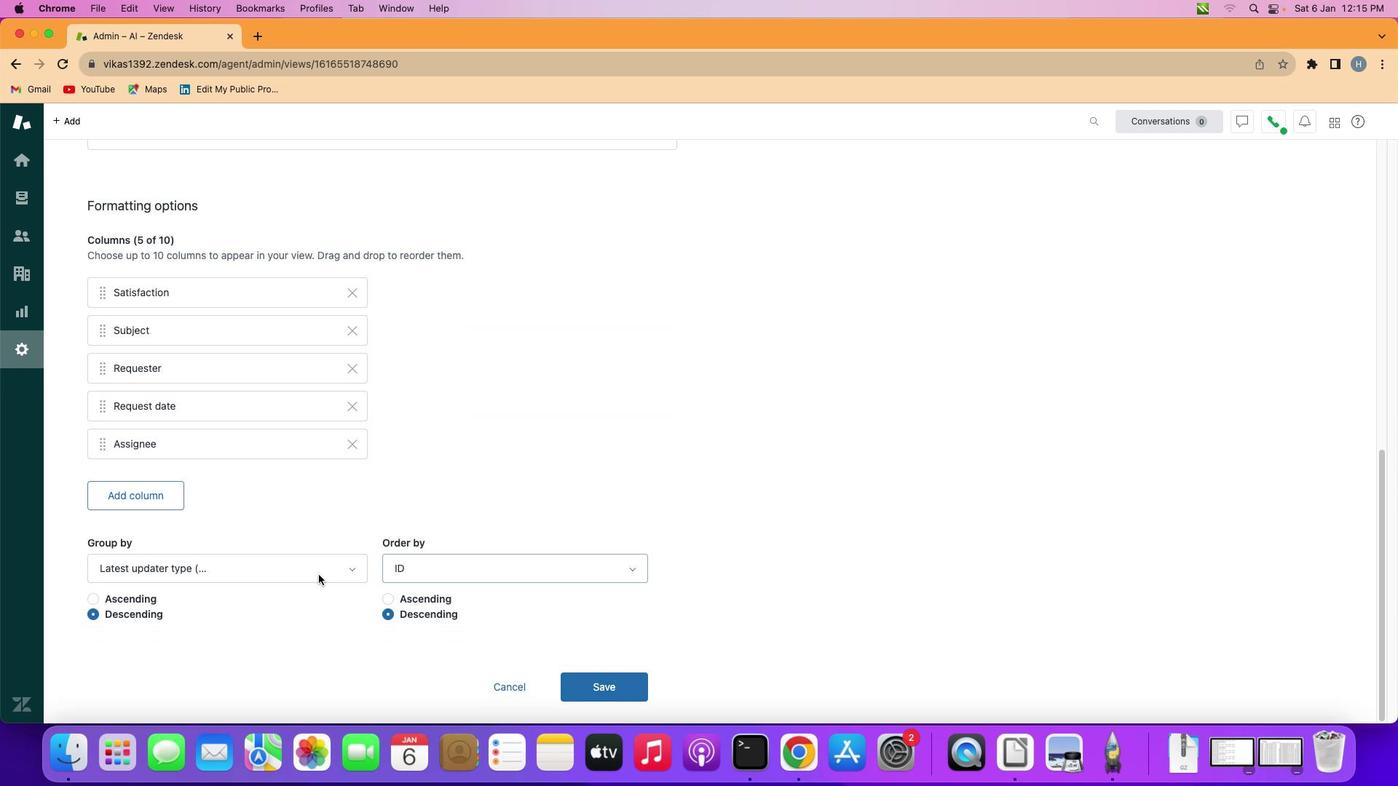 
Action: Mouse scrolled (449, 579) with delta (0, -2)
Screenshot: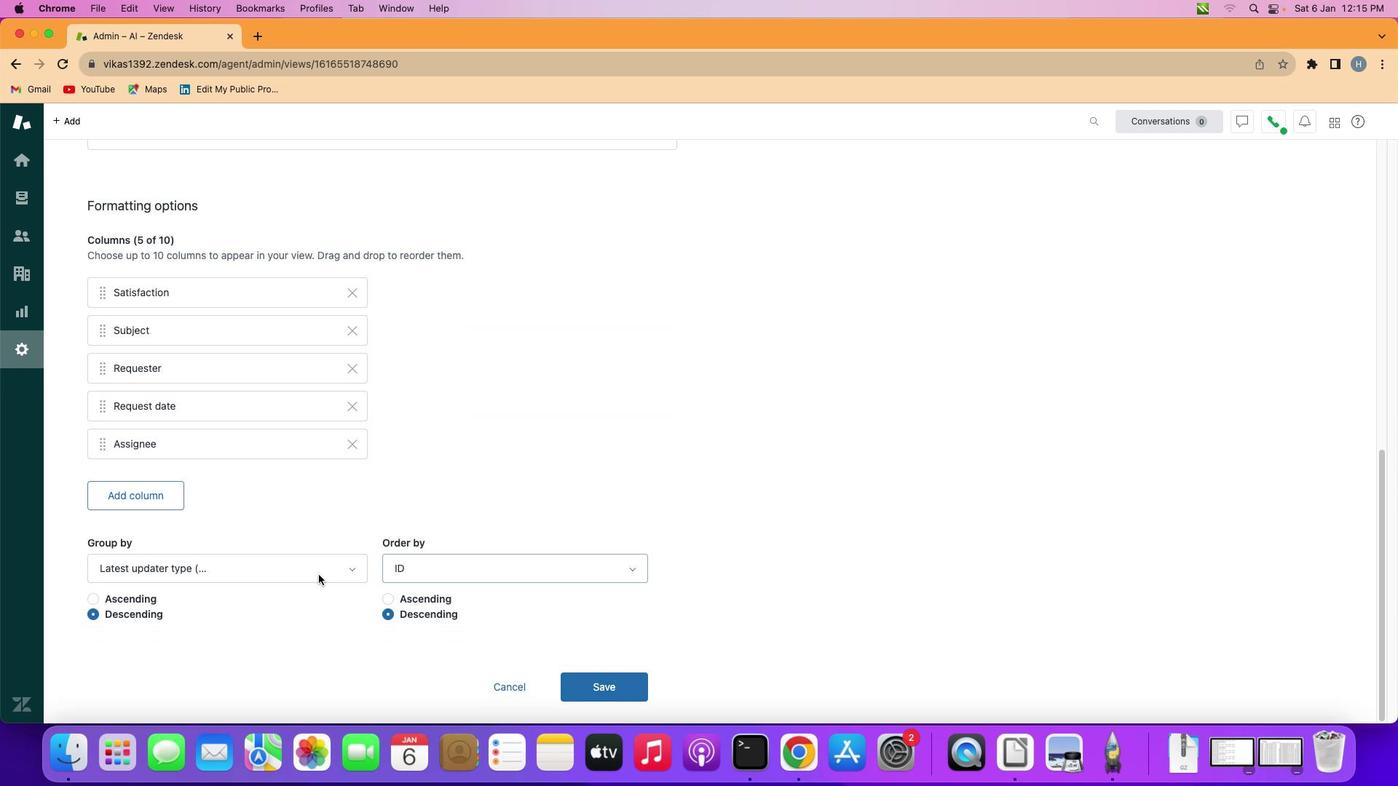 
Action: Mouse scrolled (449, 579) with delta (0, -1)
Screenshot: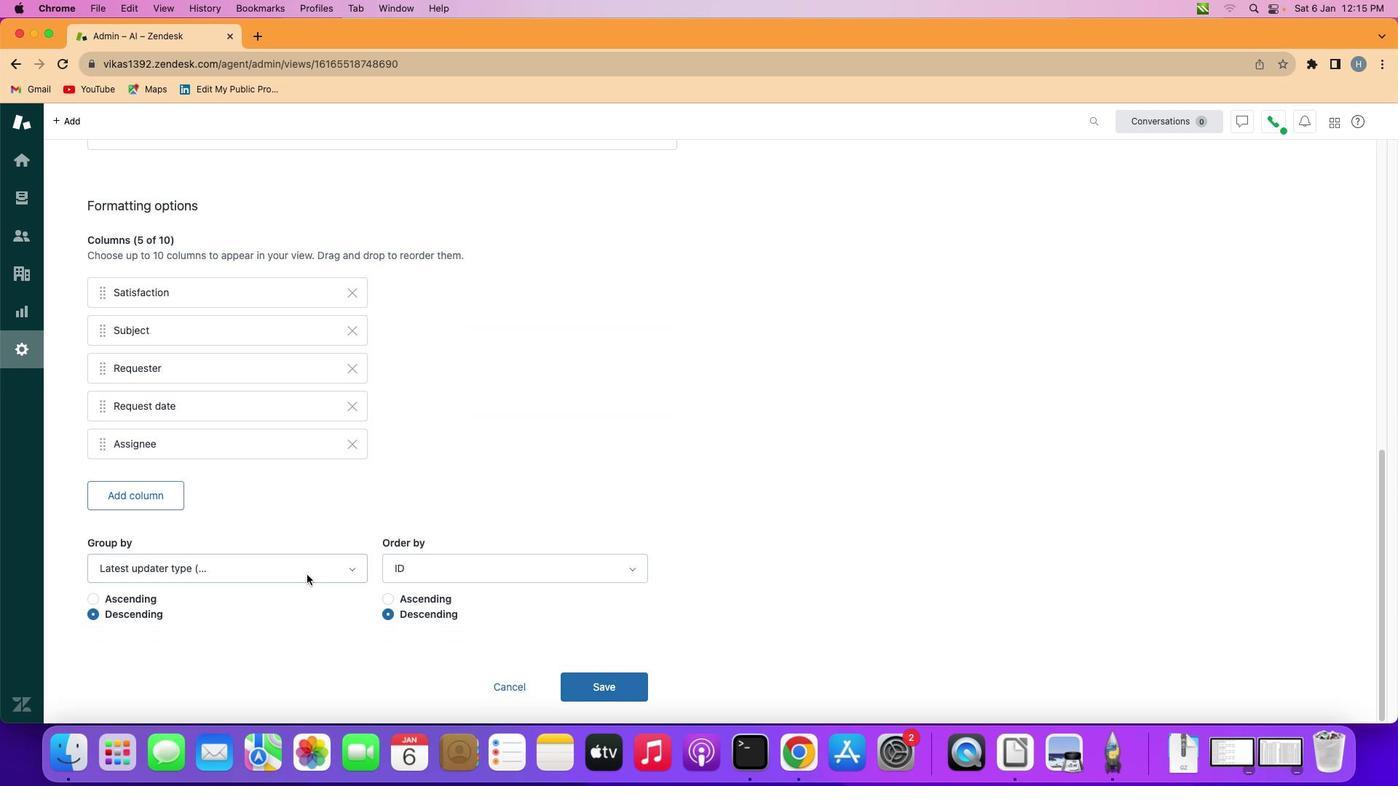 
Action: Mouse scrolled (449, 579) with delta (0, -3)
Screenshot: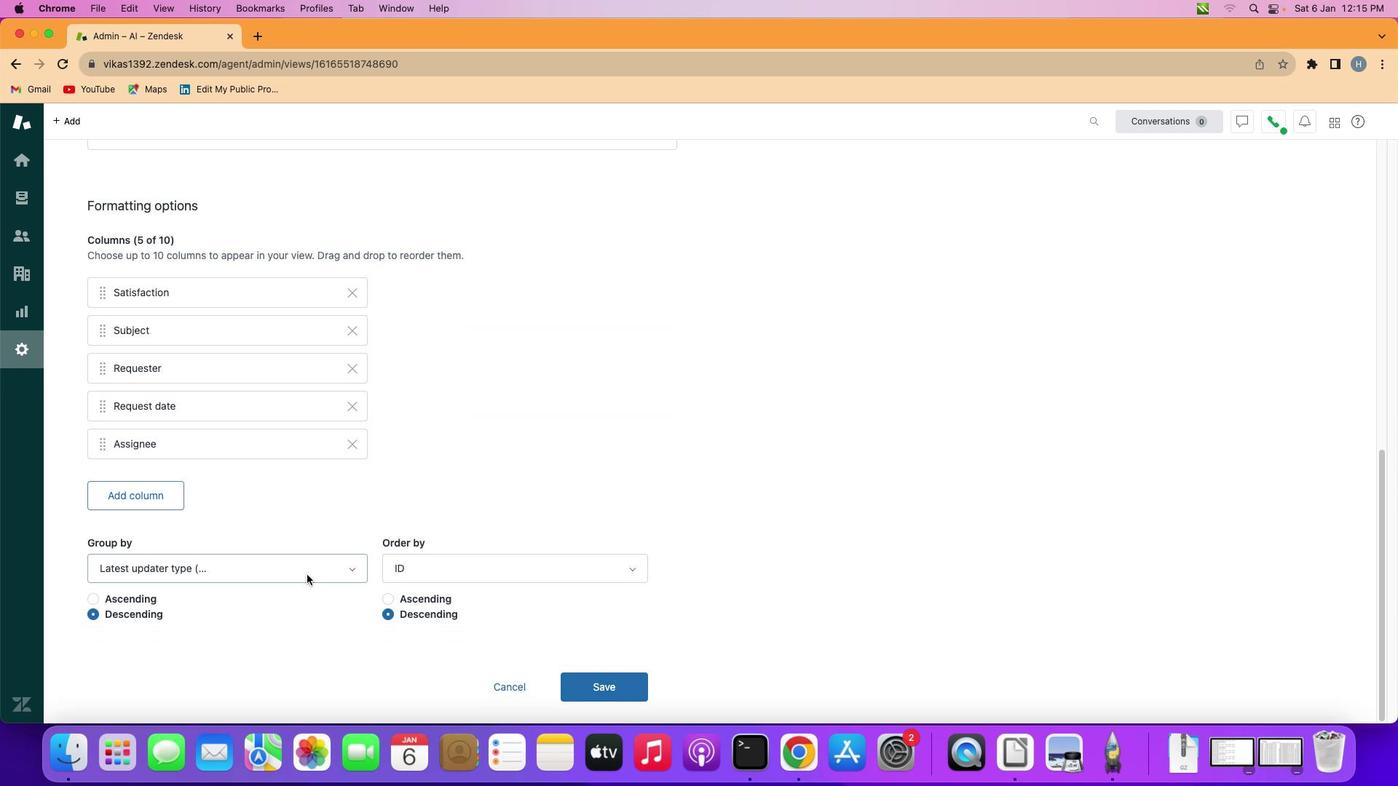 
Action: Mouse scrolled (449, 579) with delta (0, -4)
Screenshot: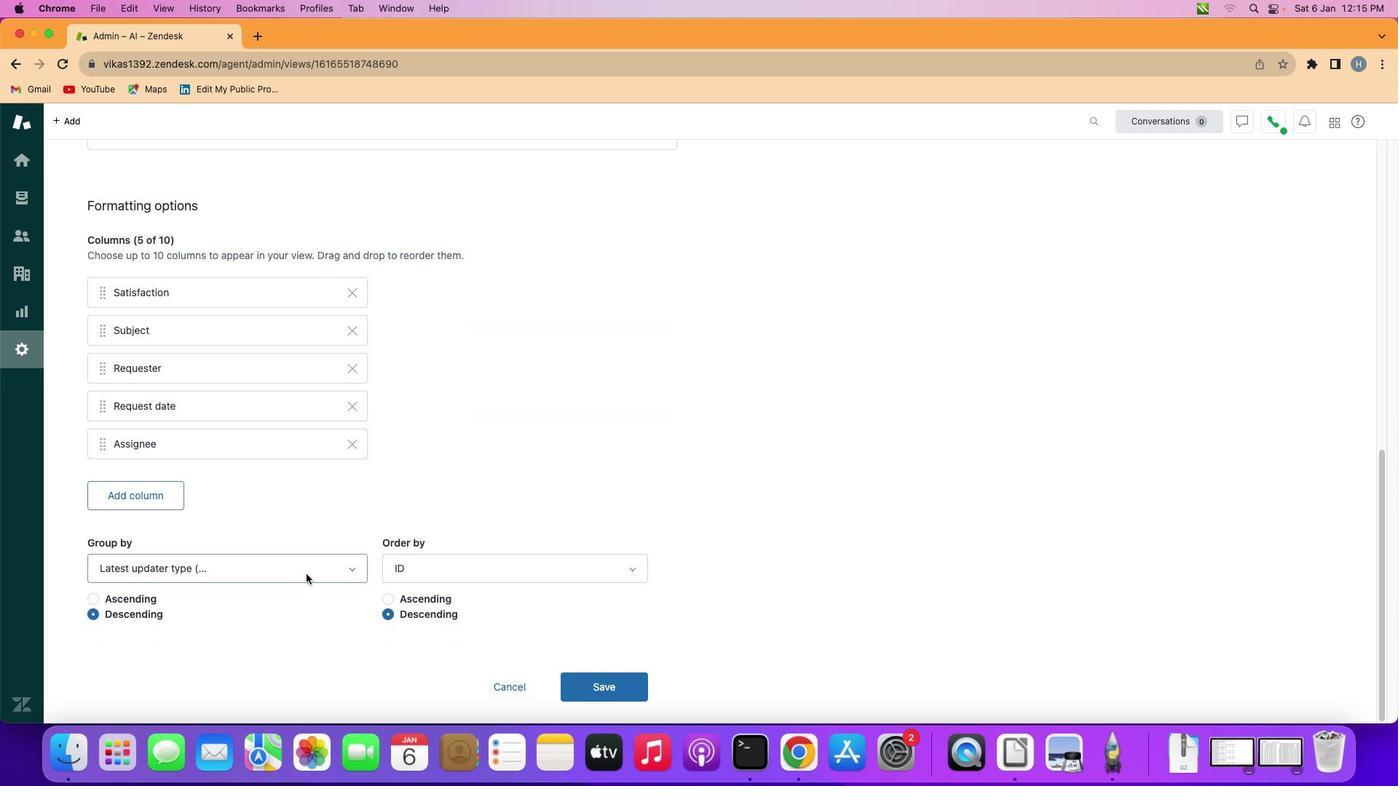 
Action: Mouse moved to (309, 567)
Screenshot: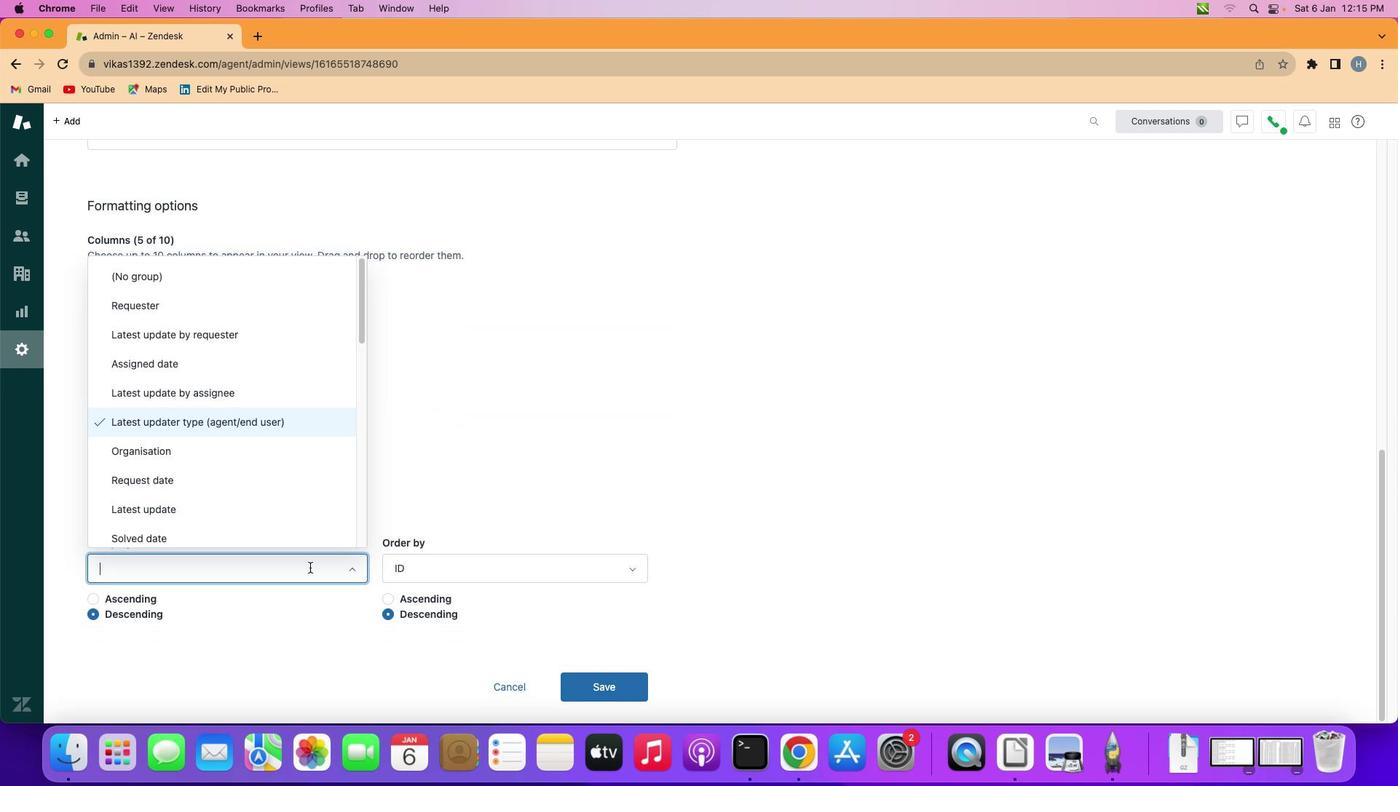 
Action: Mouse pressed left at (309, 567)
Screenshot: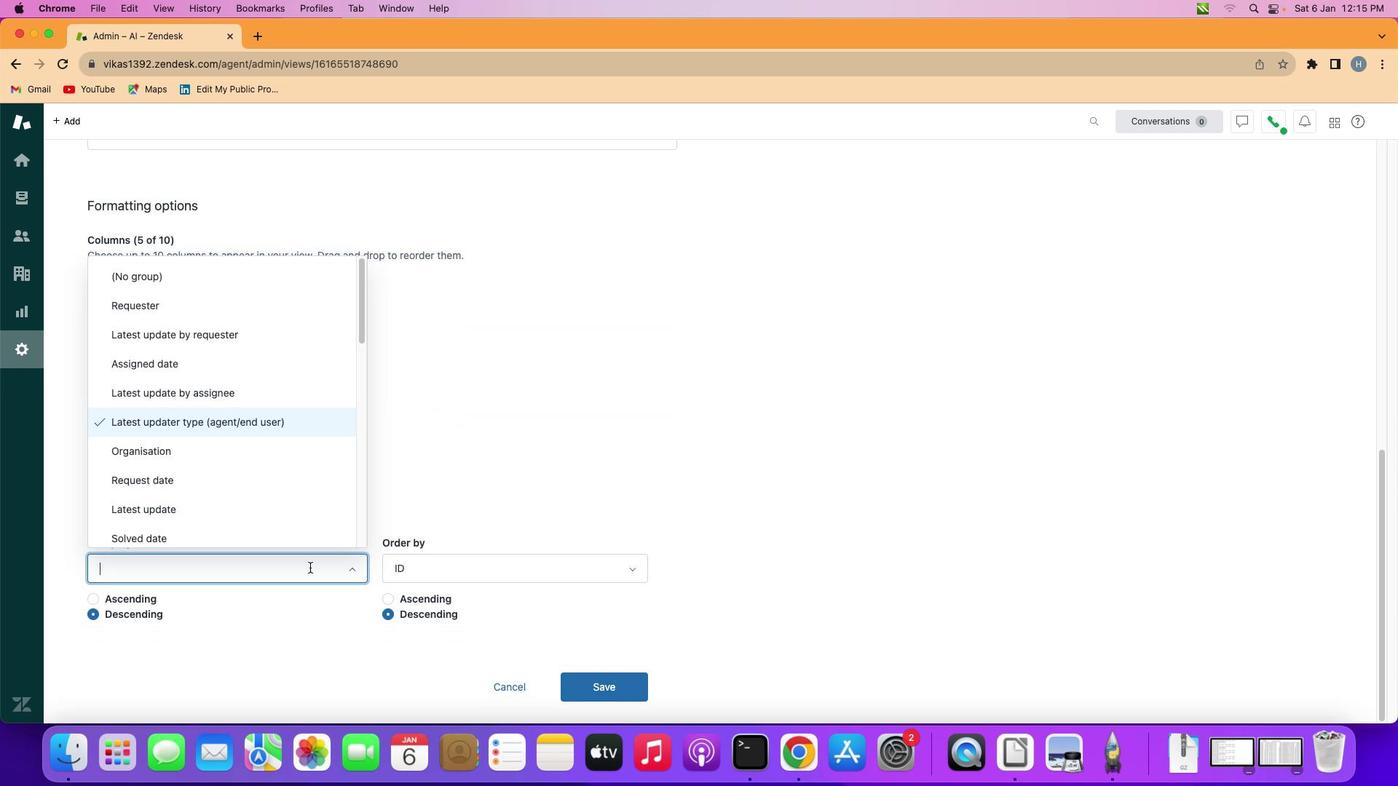 
Action: Mouse moved to (287, 441)
Screenshot: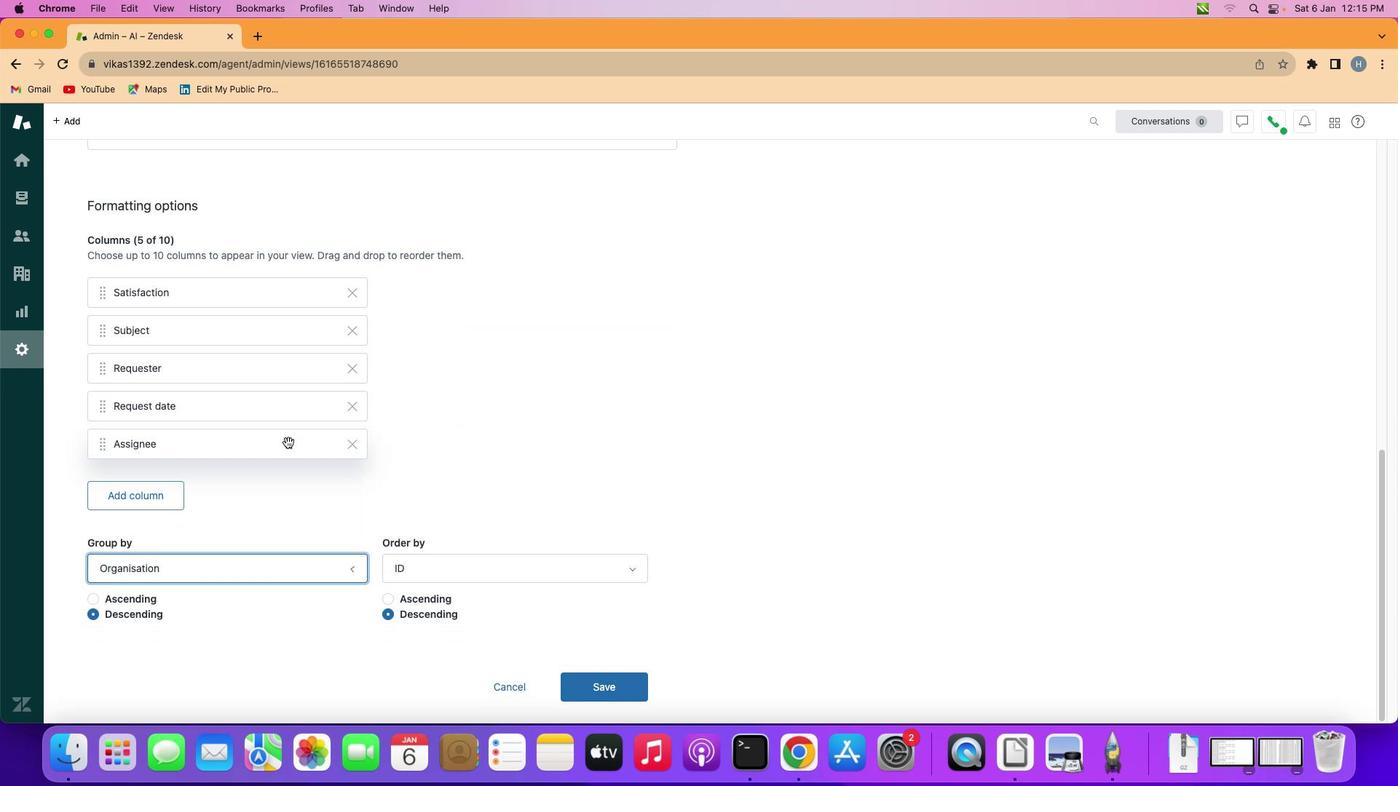 
Action: Mouse pressed left at (287, 441)
Screenshot: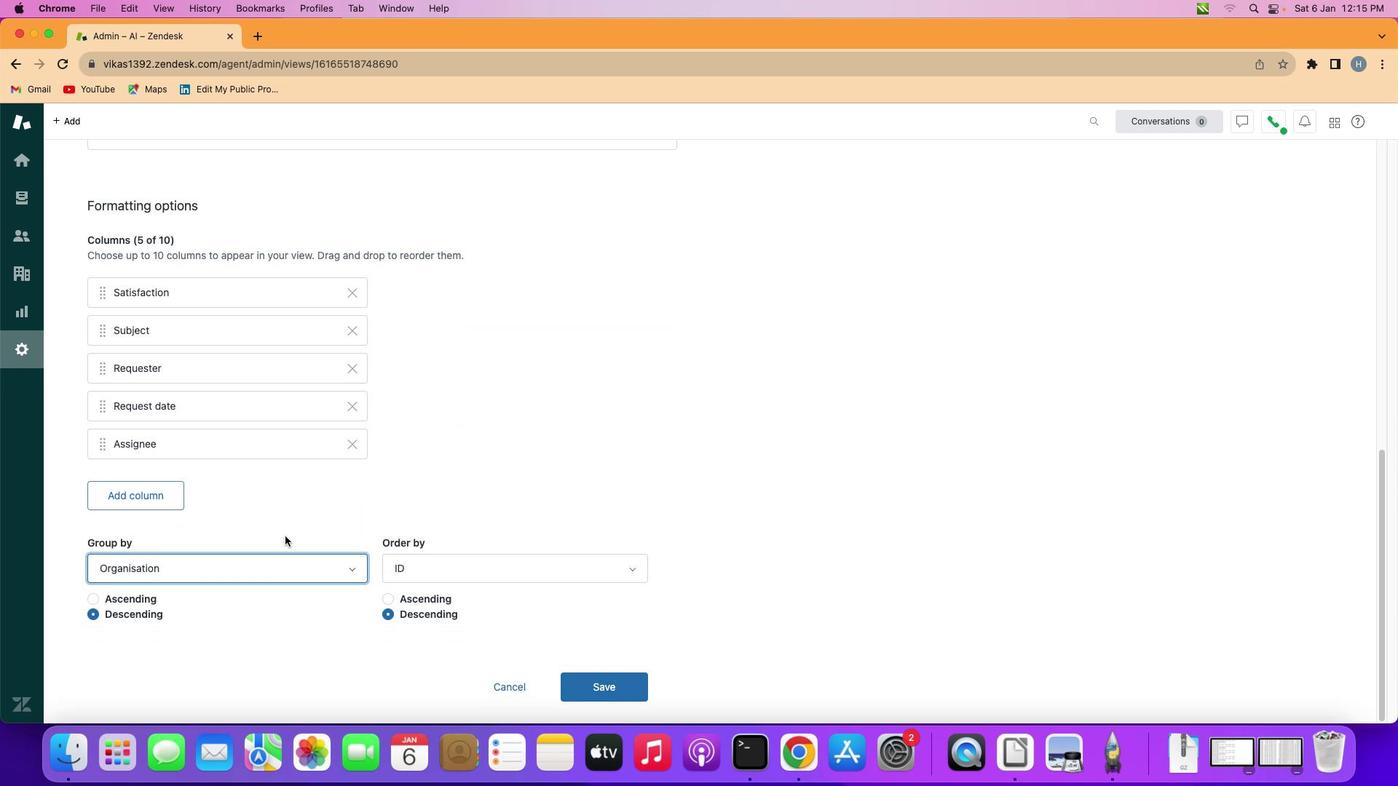 
Action: Mouse moved to (117, 595)
Screenshot: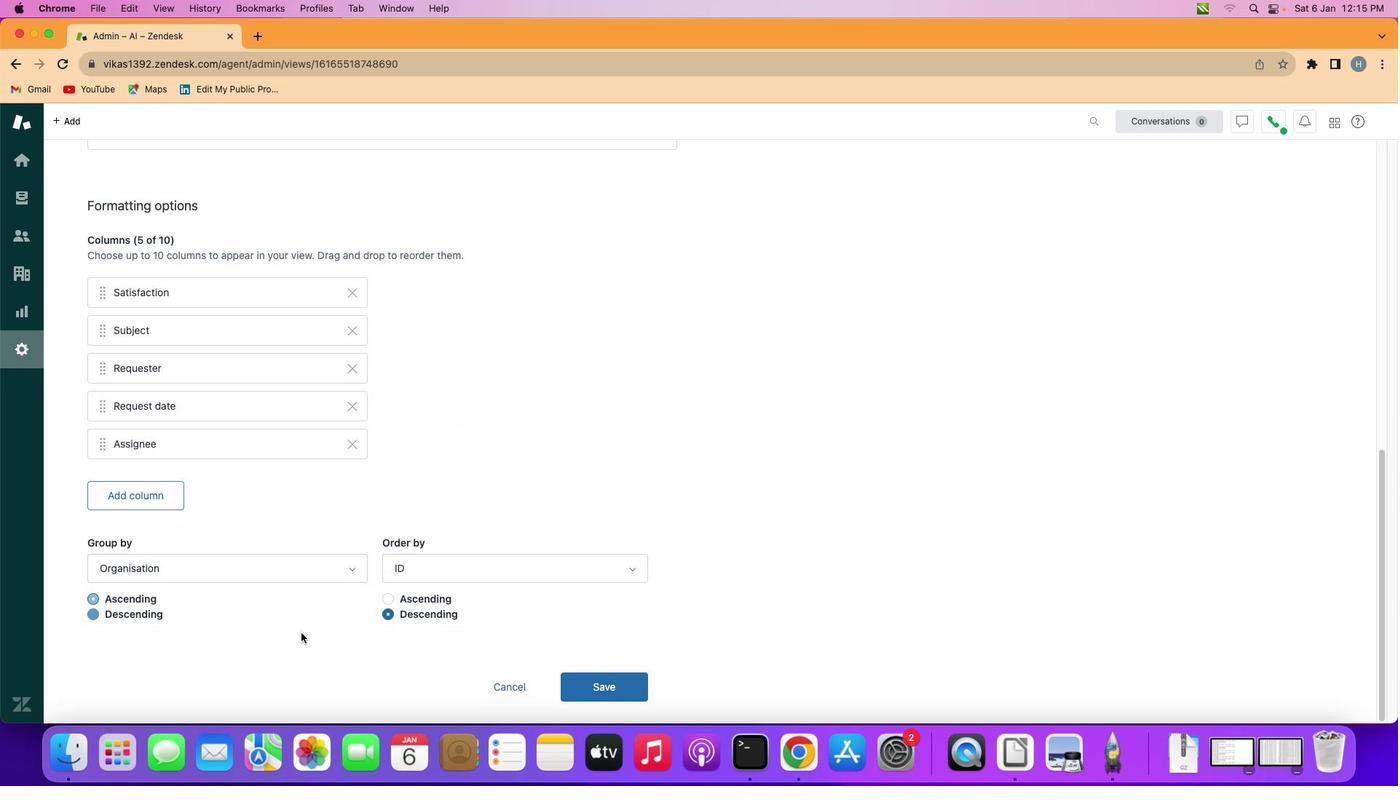 
Action: Mouse pressed left at (117, 595)
Screenshot: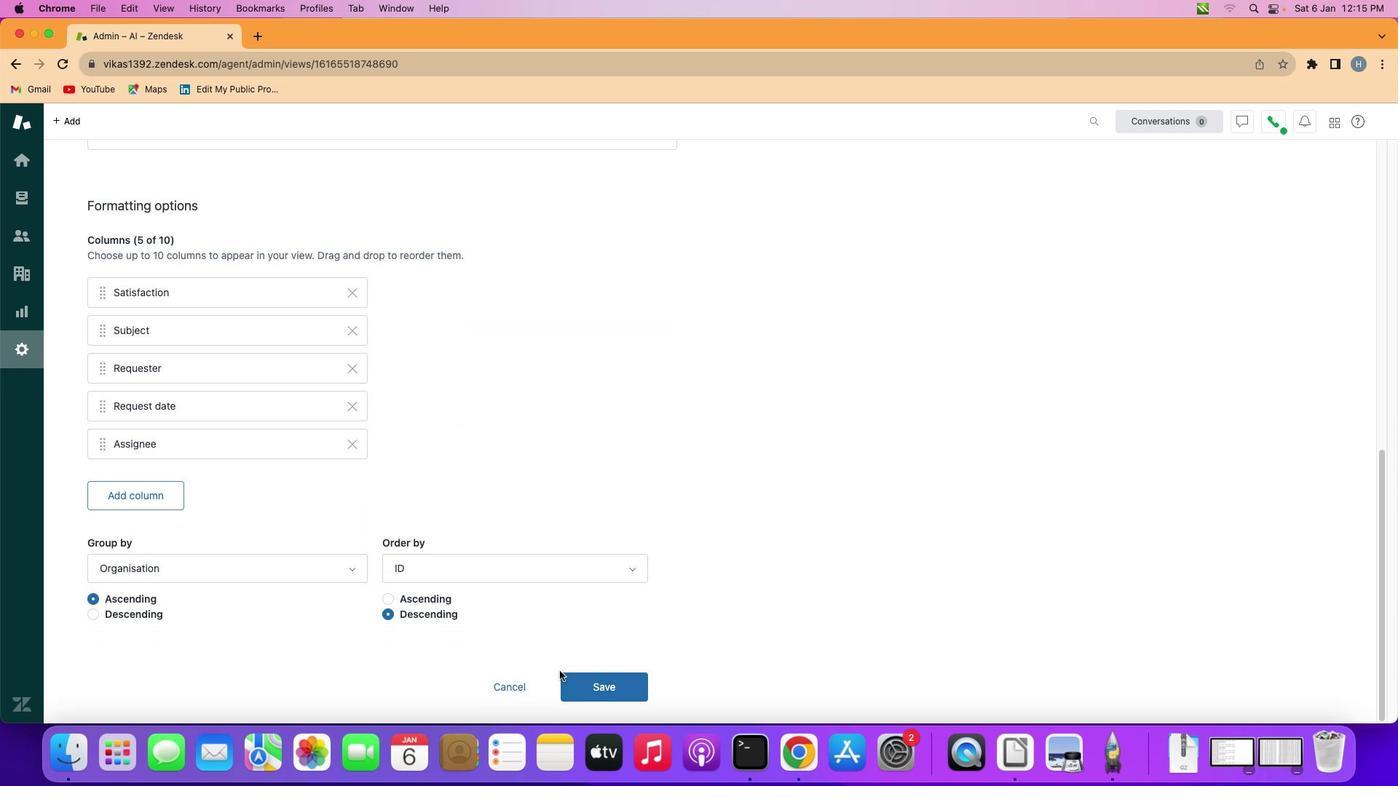 
Action: Mouse moved to (603, 687)
Screenshot: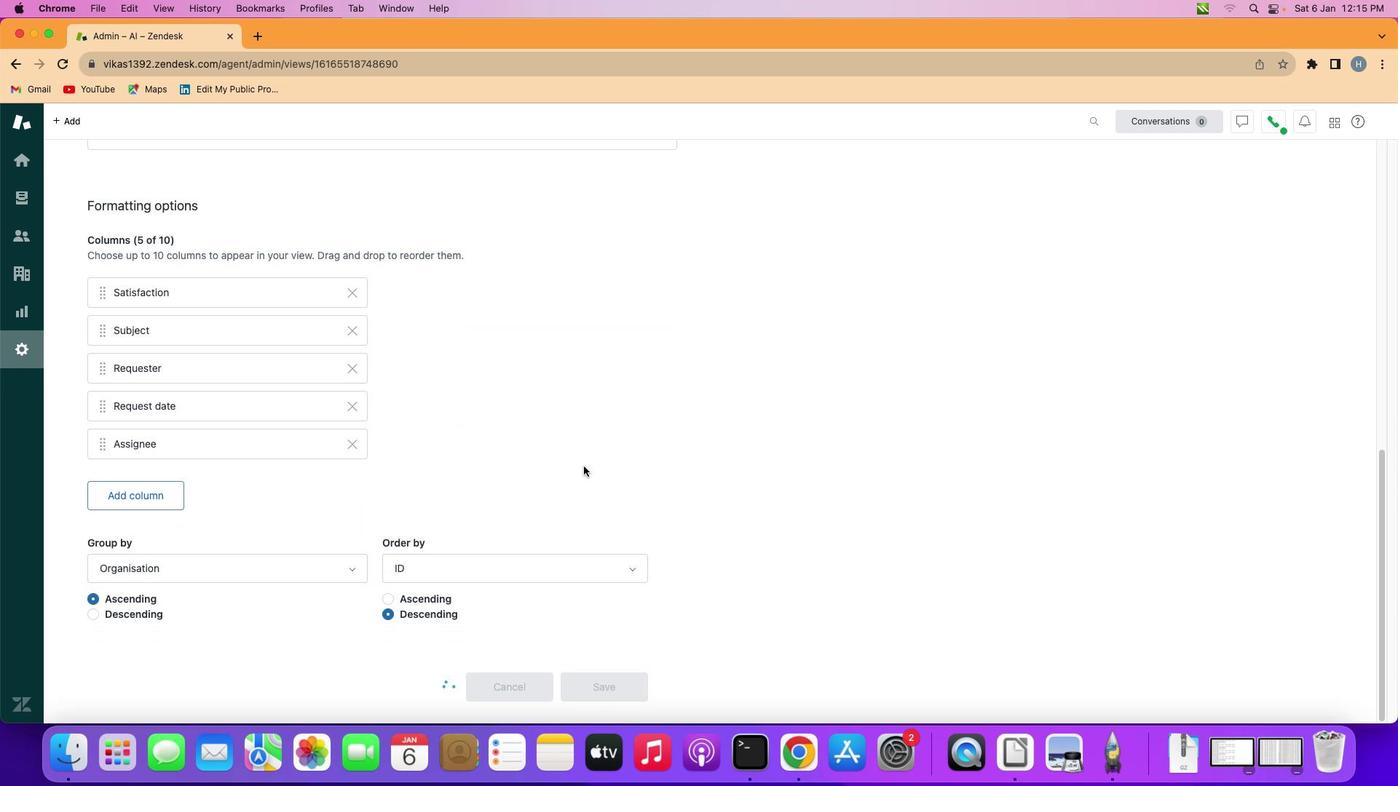 
Action: Mouse pressed left at (603, 687)
Screenshot: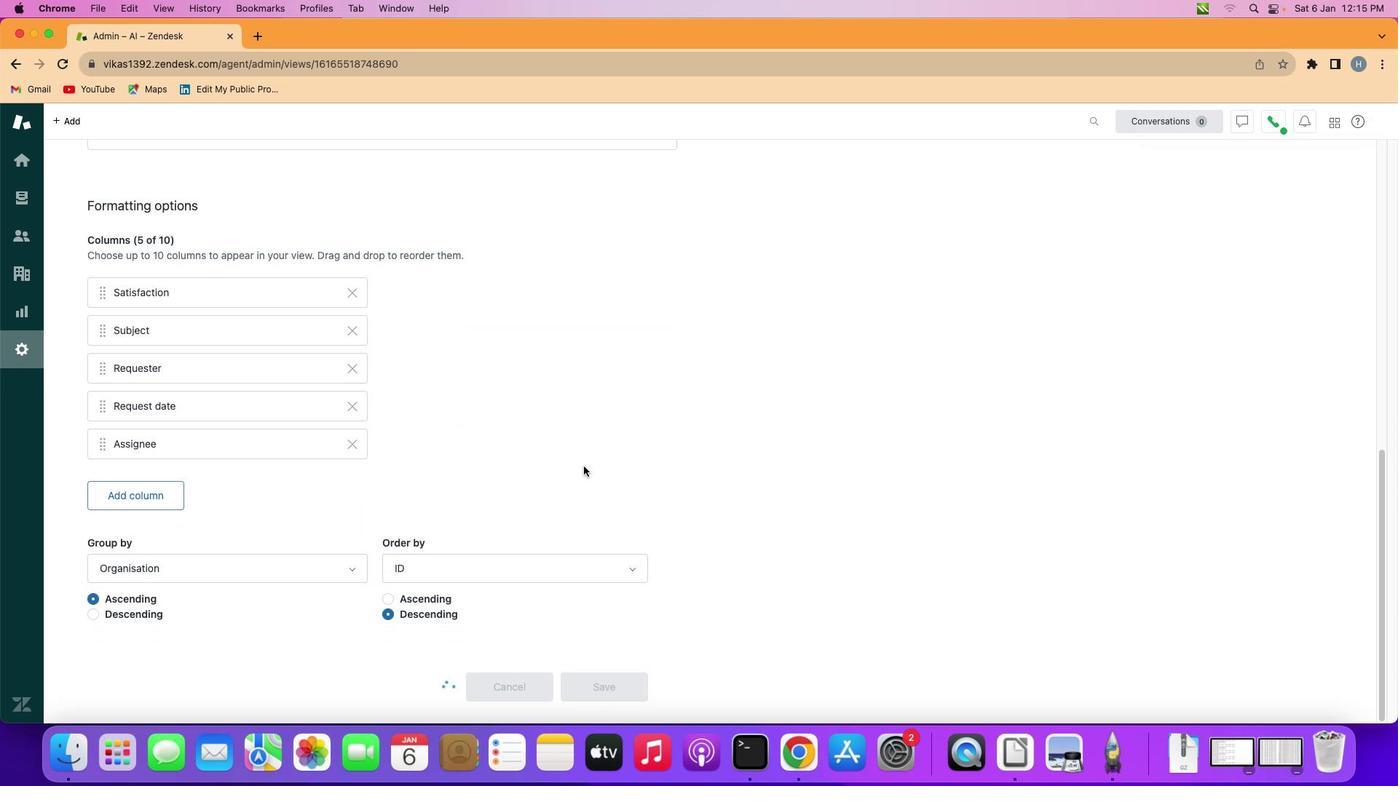 
Action: Mouse moved to (583, 465)
Screenshot: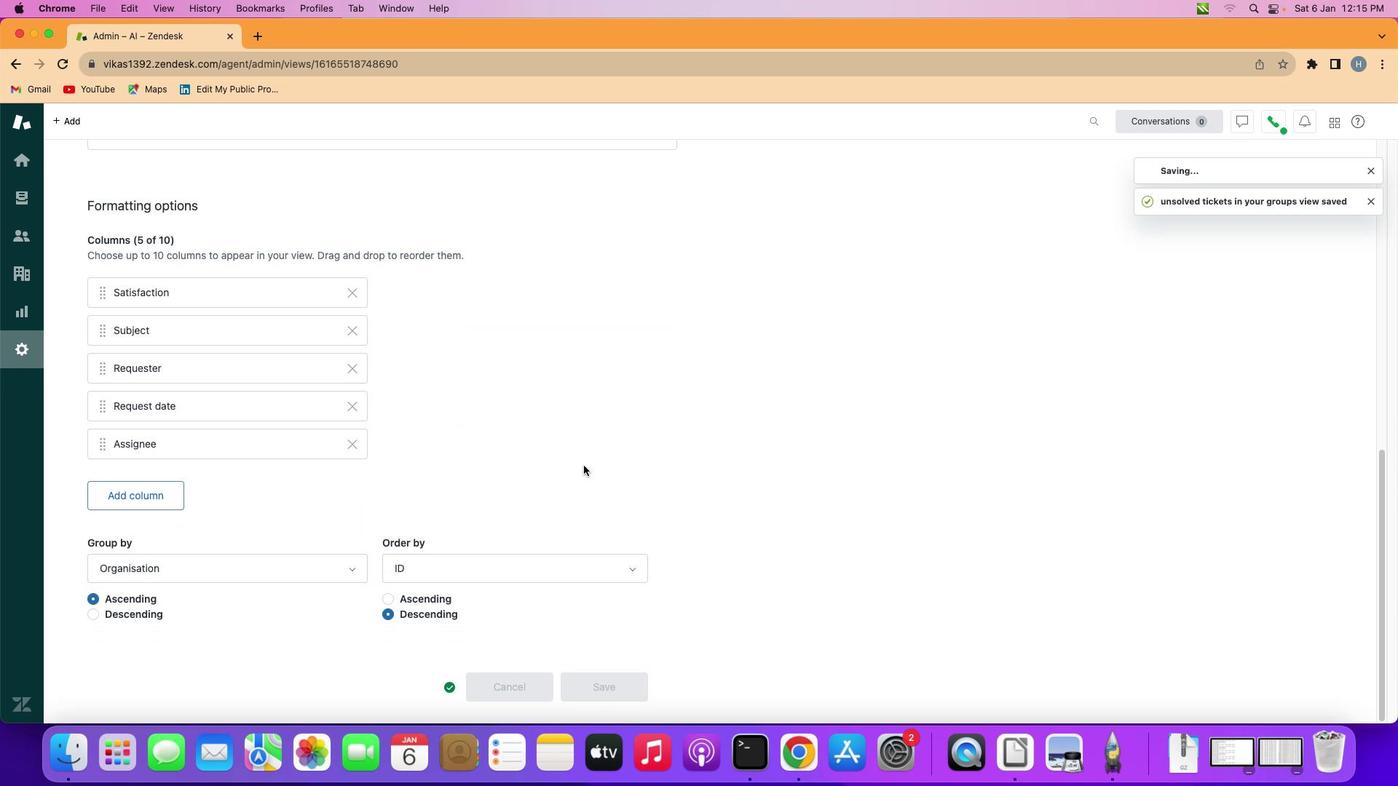 
